 Task: Change  the formatting of the data to Which is Greater than 5, in conditional formating, put the option 'Green Fill with Dark Green Text. . 'add another formatting option Format As Table, insert the option Orange Table style Medium 3 , change the format of Column Width to AutoFit Column Width and sort the data in descending order In the sheet   Prodigy Sales templetes book
Action: Mouse moved to (65, 195)
Screenshot: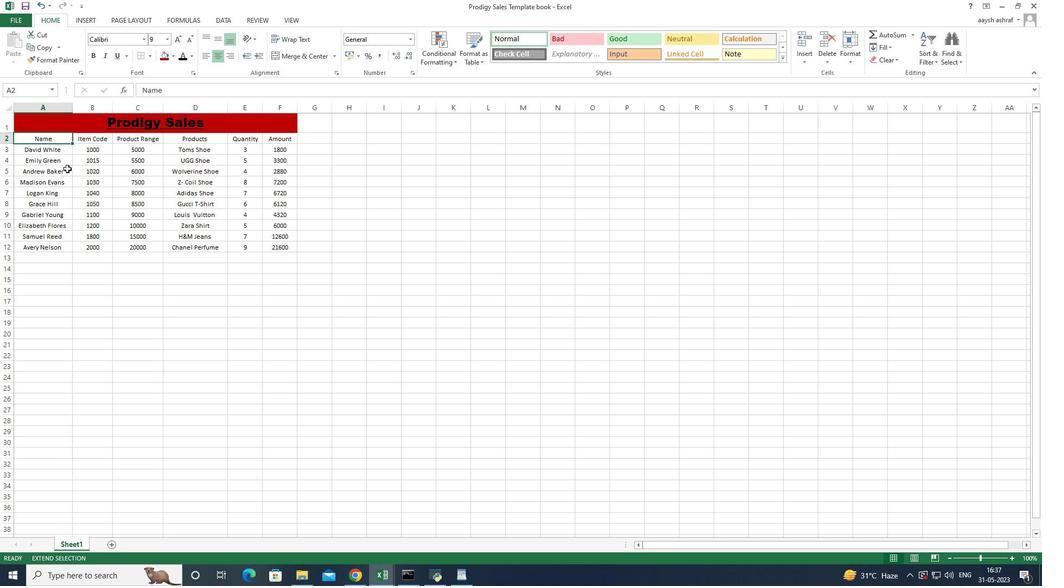 
Action: Mouse pressed left at (65, 195)
Screenshot: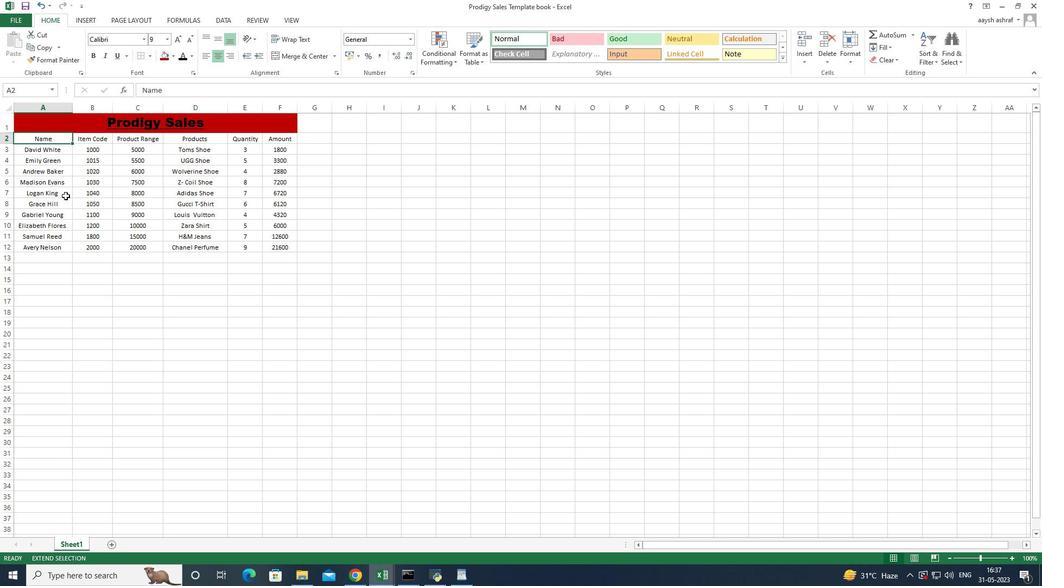 
Action: Mouse moved to (133, 174)
Screenshot: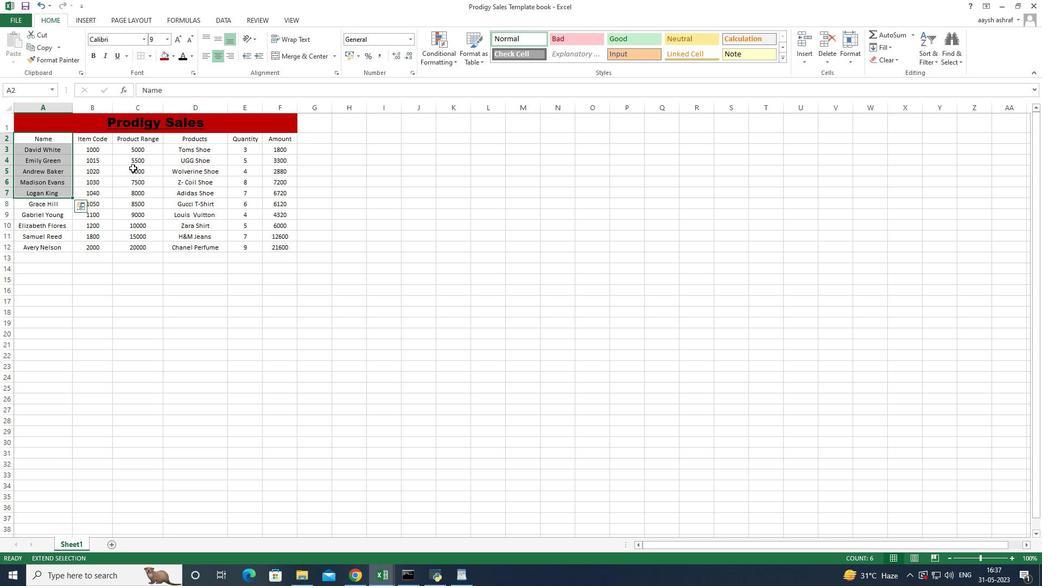 
Action: Mouse pressed left at (133, 174)
Screenshot: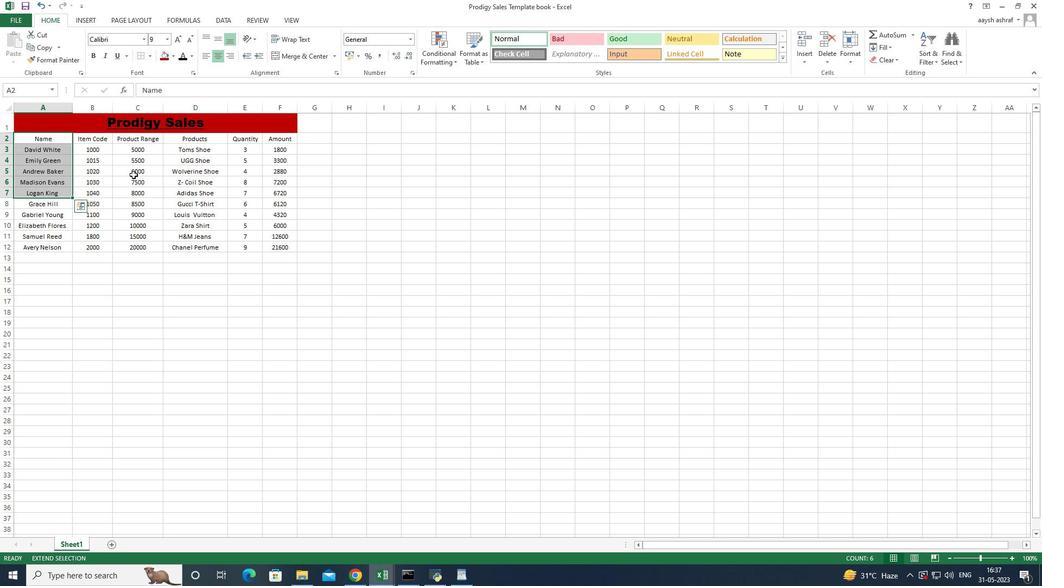 
Action: Mouse moved to (62, 197)
Screenshot: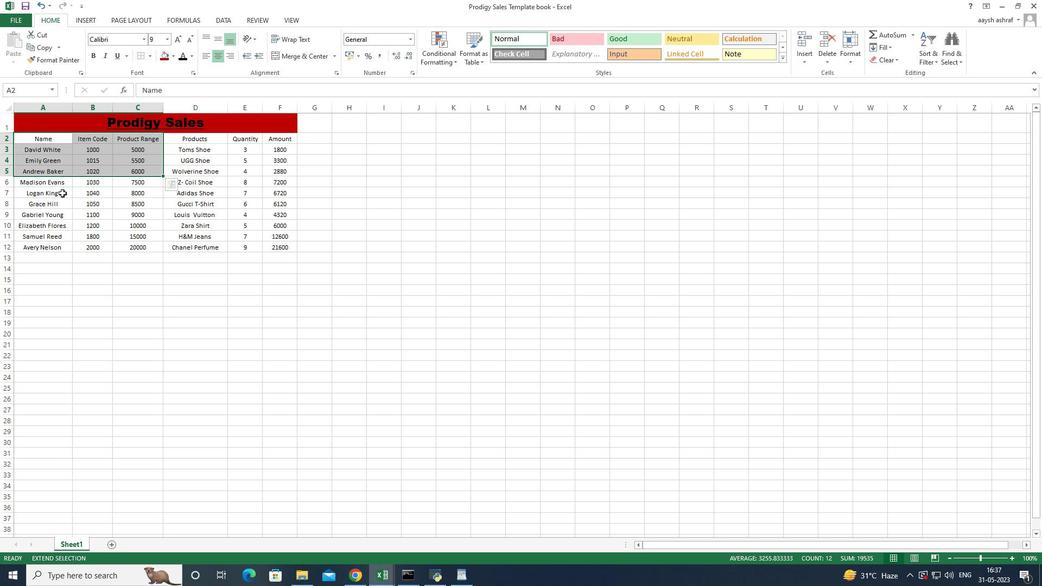 
Action: Mouse pressed left at (62, 197)
Screenshot: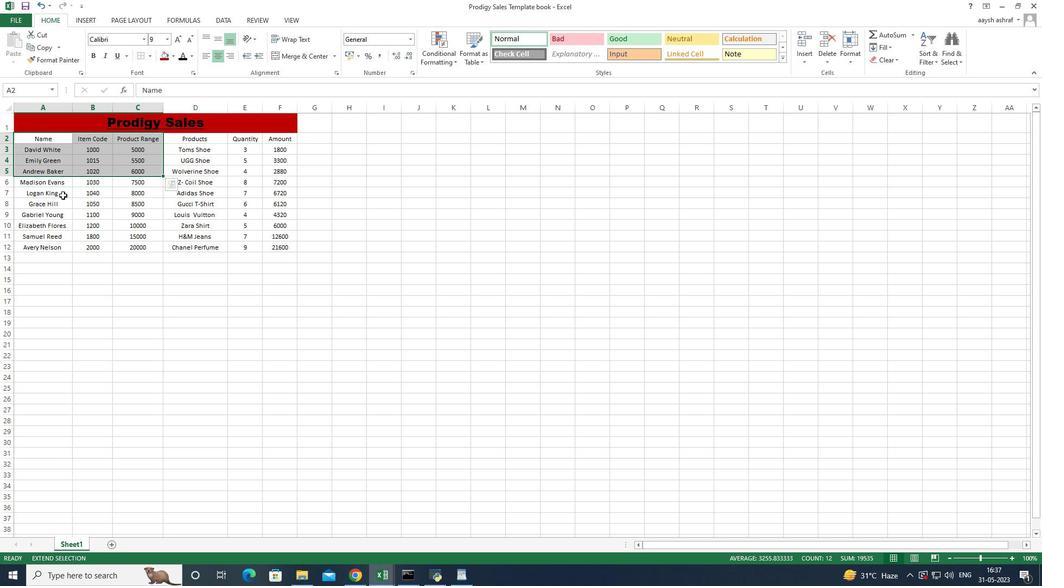 
Action: Mouse moved to (116, 283)
Screenshot: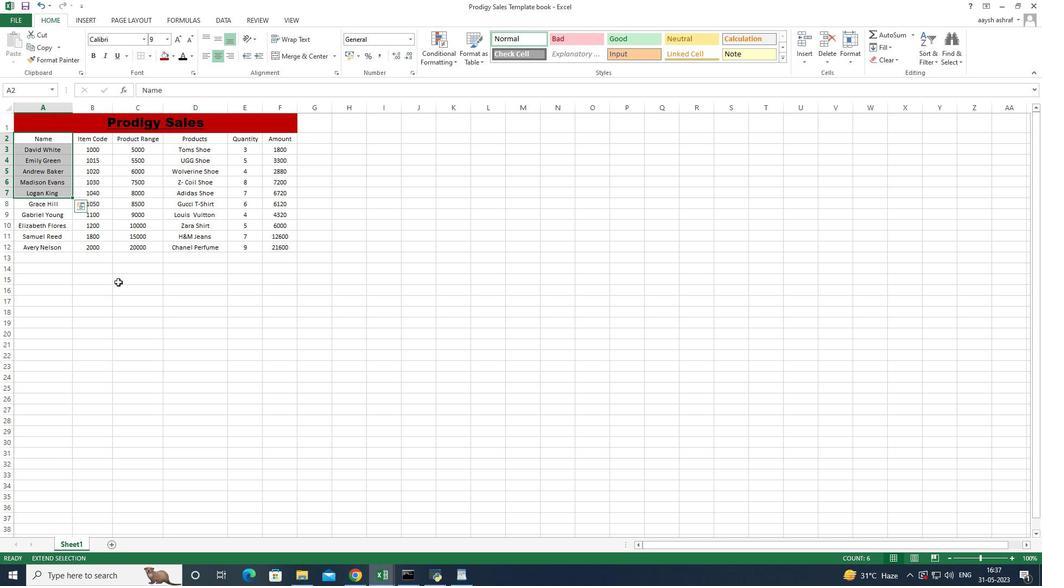 
Action: Mouse pressed right at (116, 283)
Screenshot: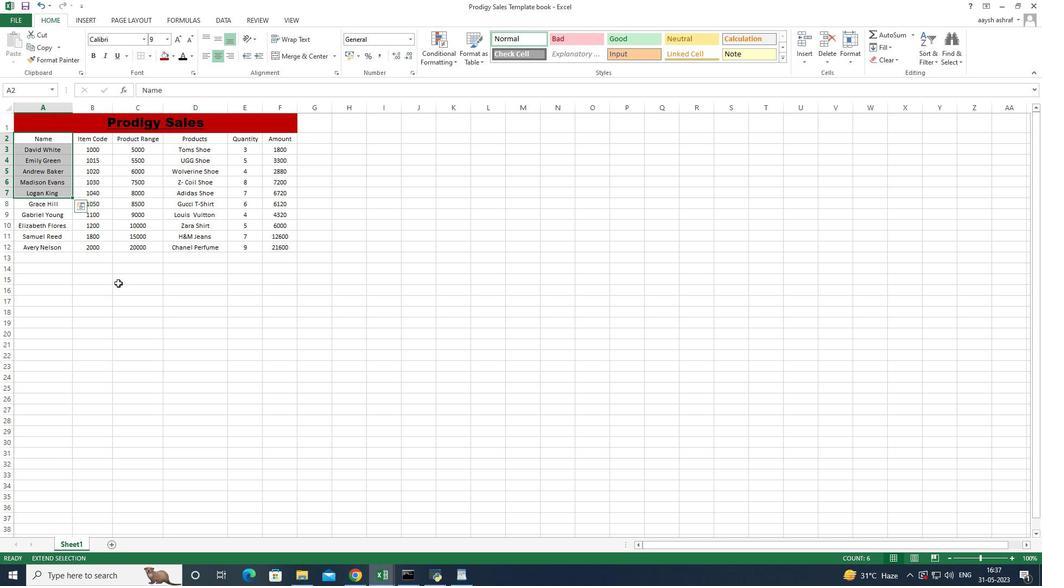
Action: Mouse moved to (69, 367)
Screenshot: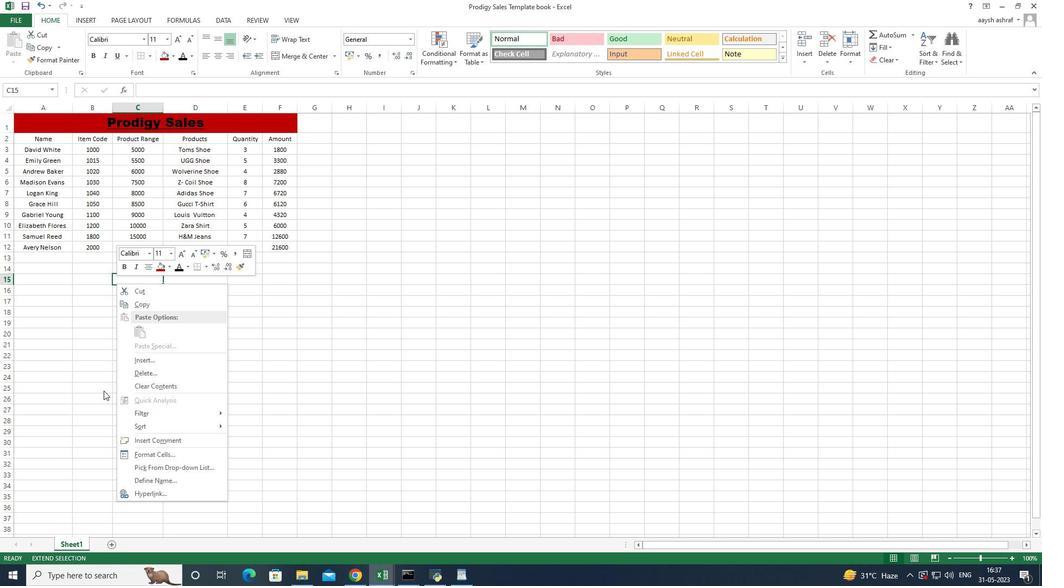 
Action: Mouse pressed left at (69, 367)
Screenshot: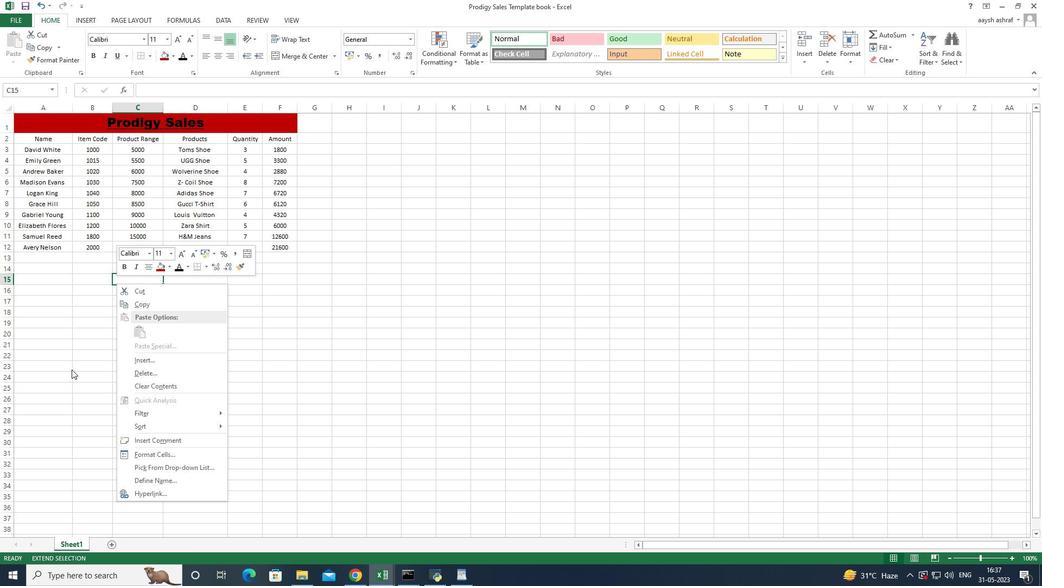 
Action: Mouse moved to (128, 331)
Screenshot: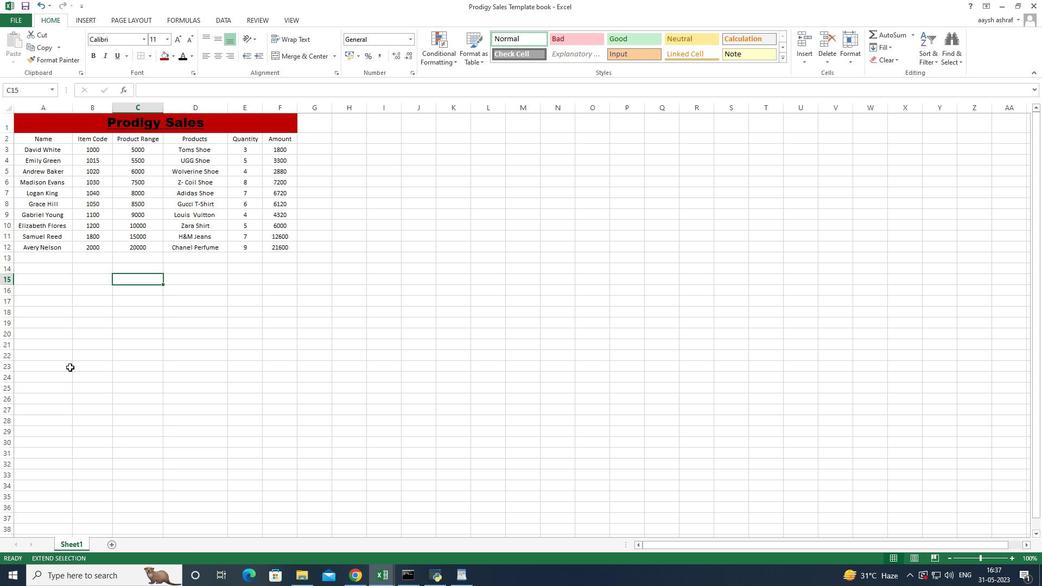 
Action: Mouse pressed right at (128, 331)
Screenshot: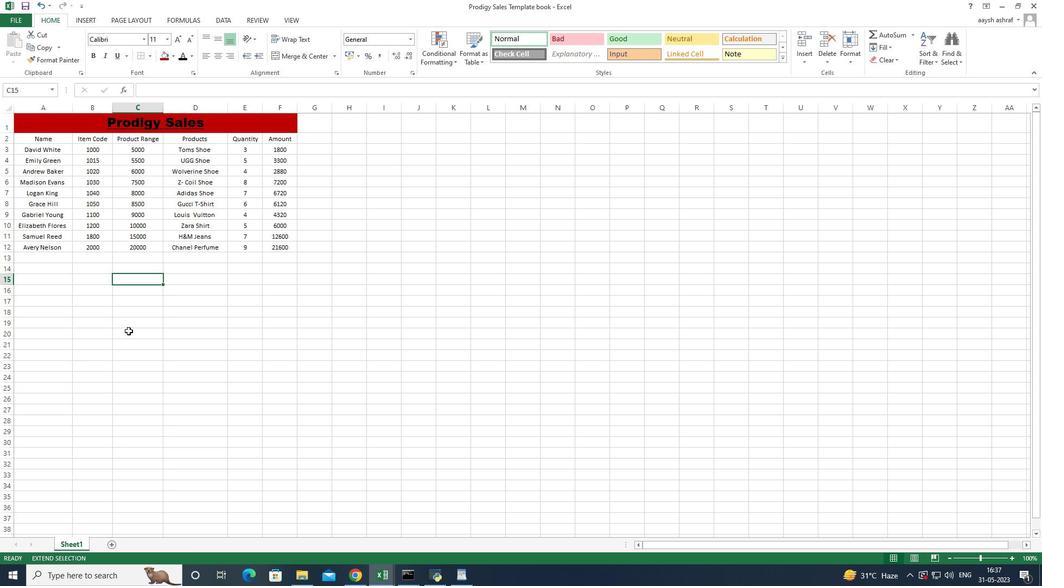 
Action: Mouse moved to (164, 537)
Screenshot: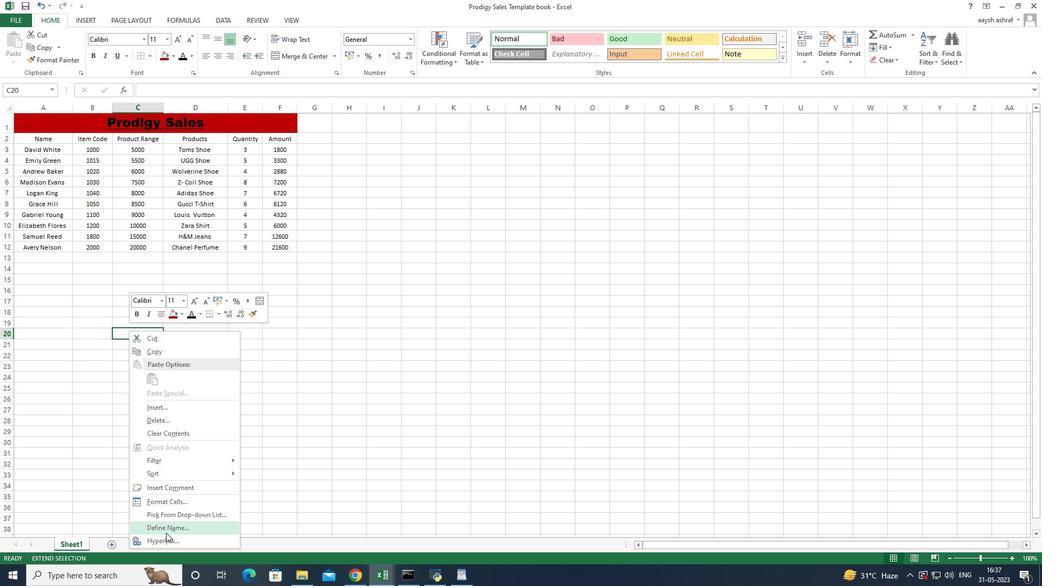 
Action: Mouse pressed left at (164, 537)
Screenshot: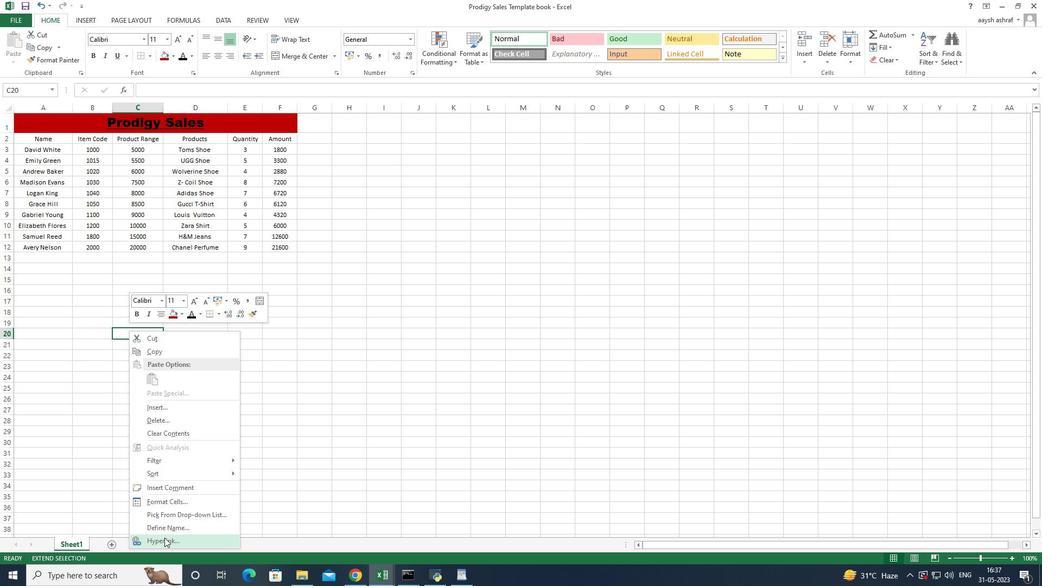 
Action: Mouse moved to (311, 553)
Screenshot: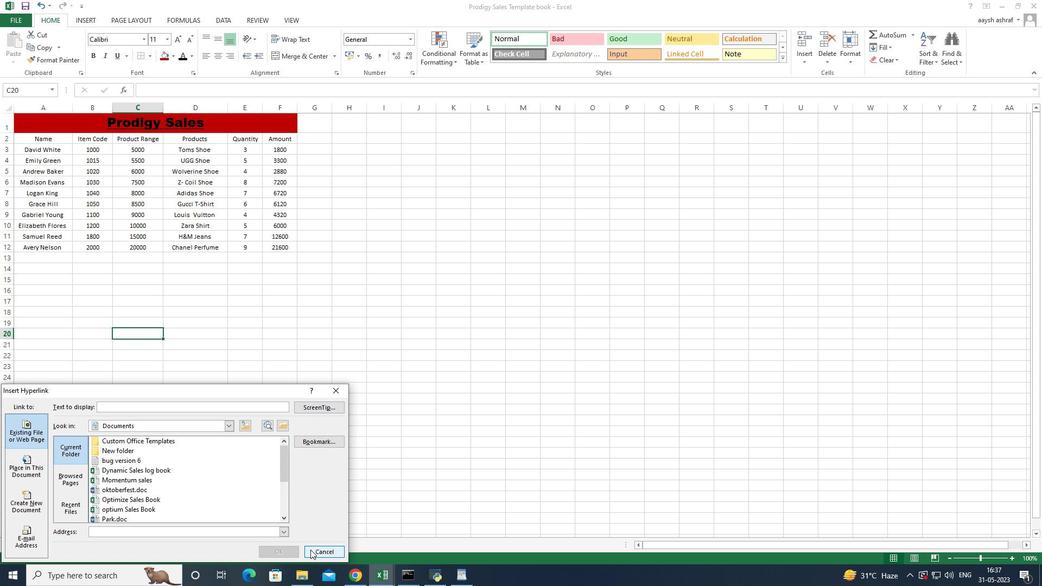 
Action: Mouse pressed left at (311, 553)
Screenshot: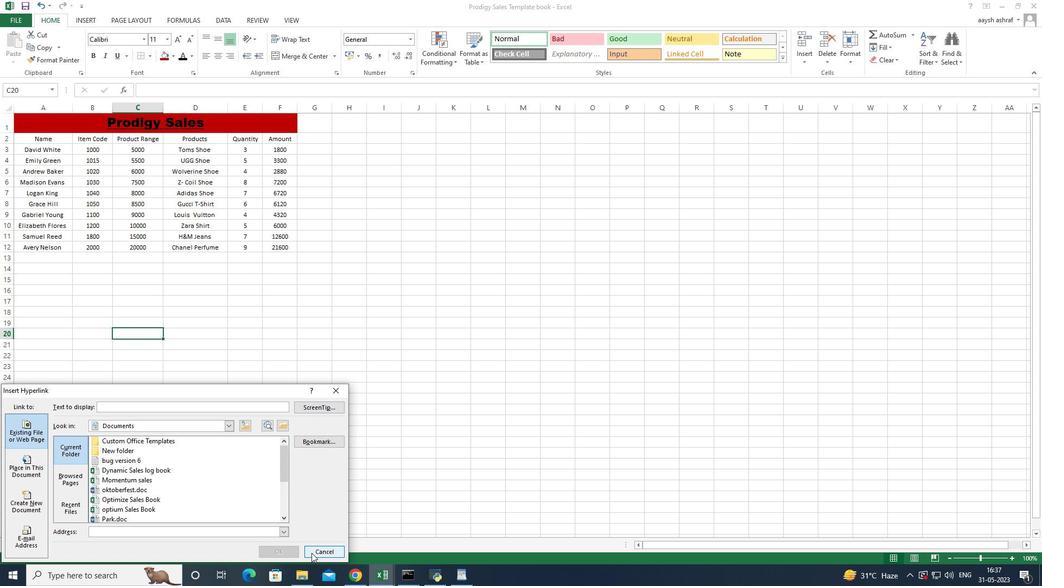 
Action: Mouse moved to (21, 141)
Screenshot: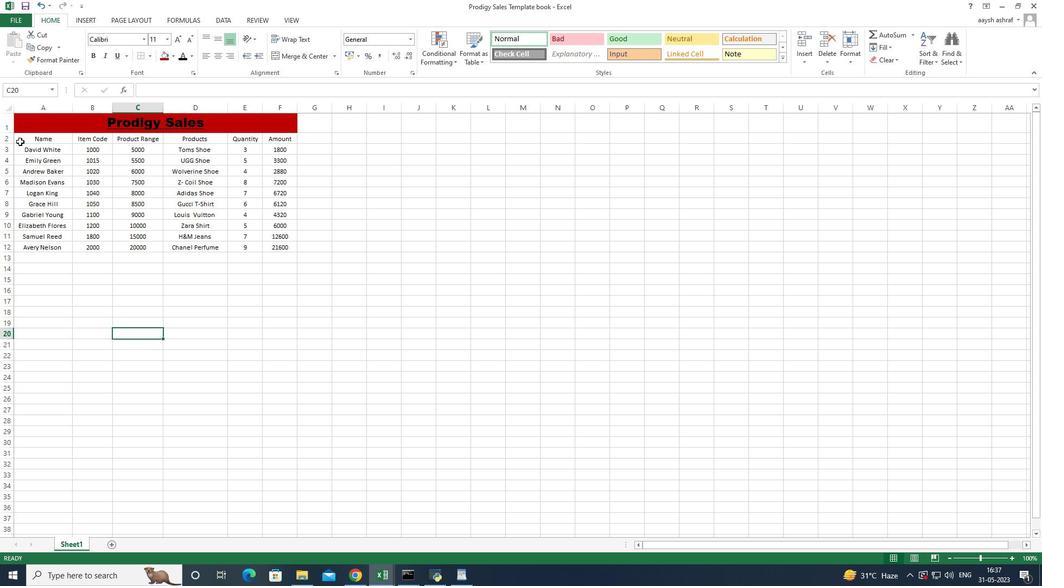 
Action: Mouse pressed left at (21, 141)
Screenshot: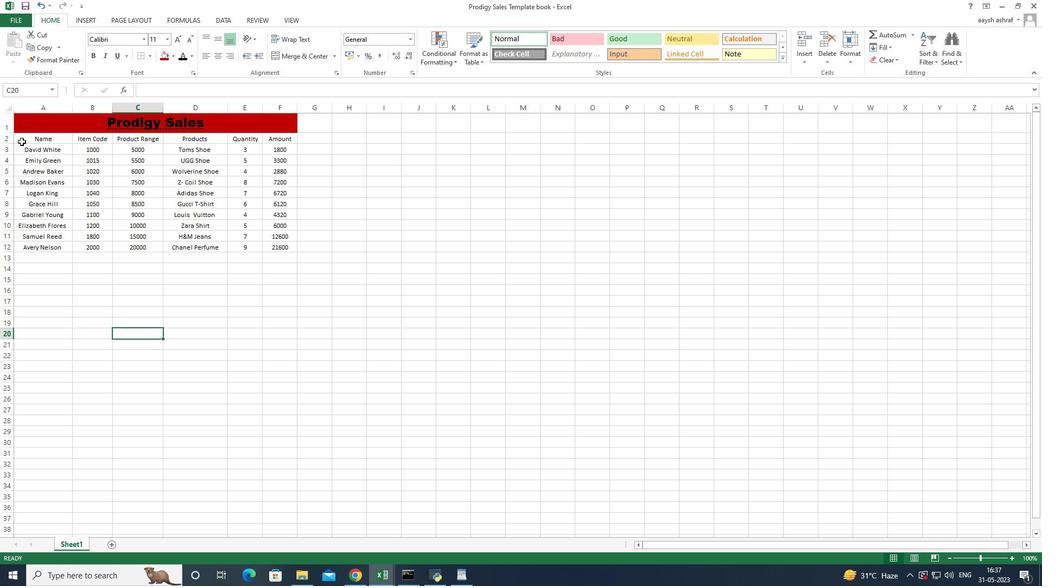 
Action: Mouse moved to (440, 58)
Screenshot: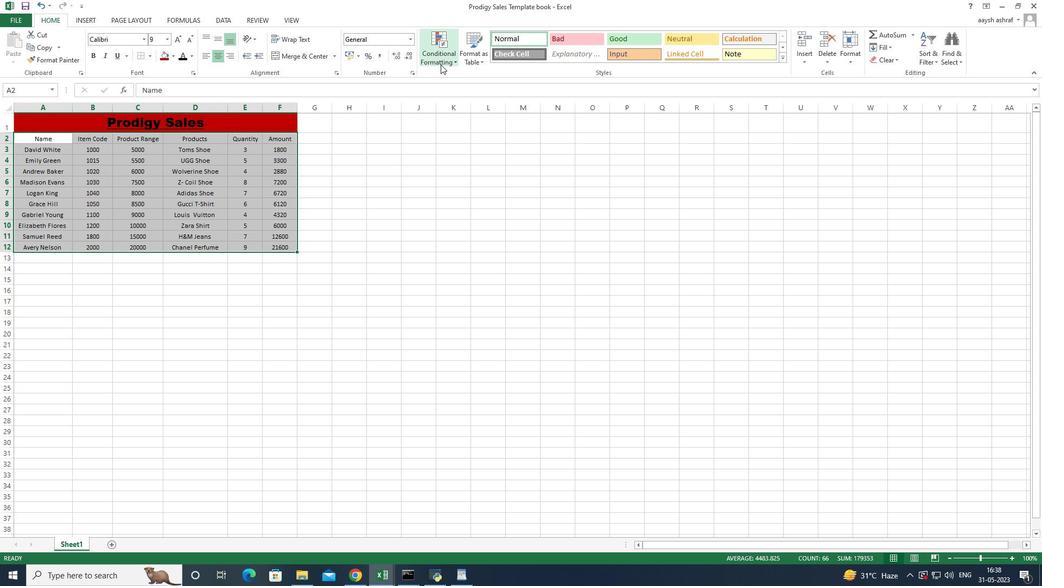 
Action: Mouse pressed left at (440, 58)
Screenshot: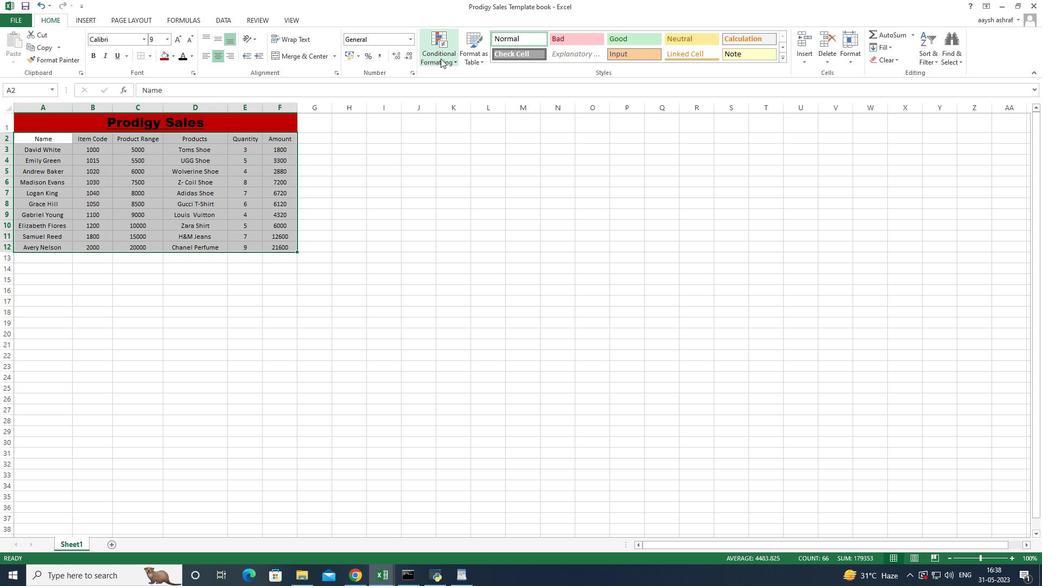 
Action: Mouse moved to (547, 85)
Screenshot: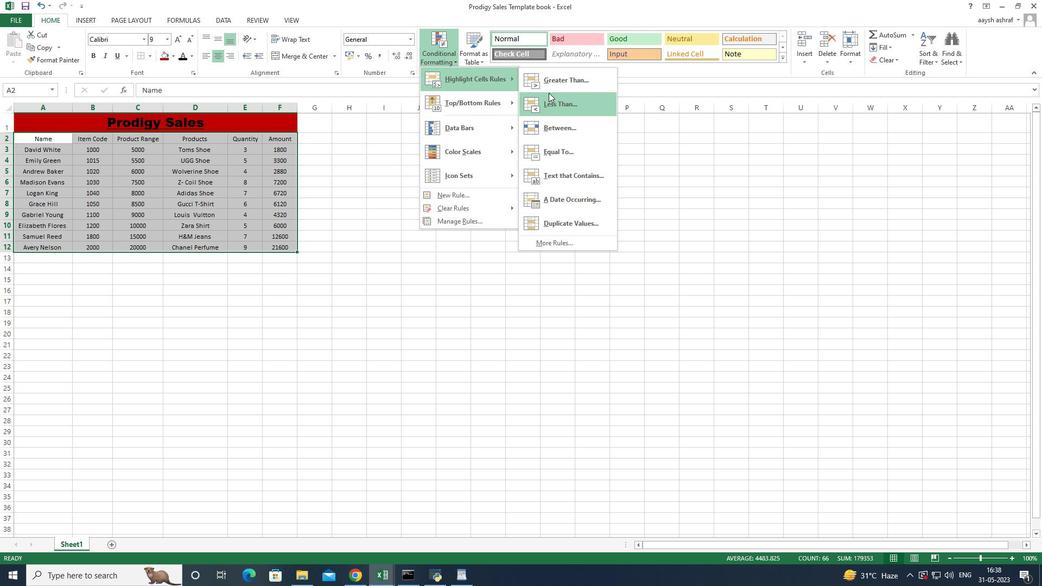 
Action: Mouse pressed left at (547, 85)
Screenshot: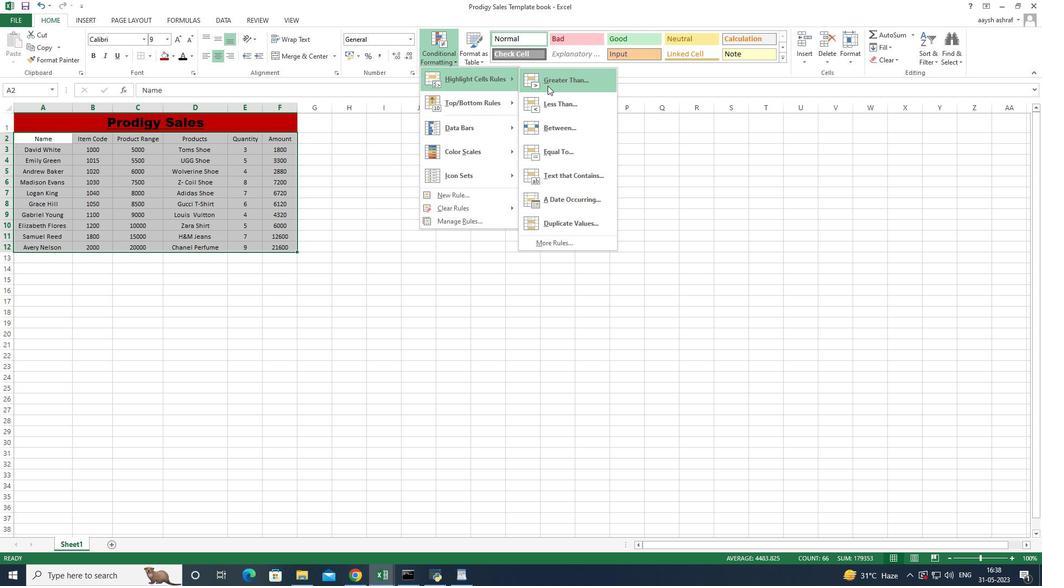
Action: Mouse moved to (242, 291)
Screenshot: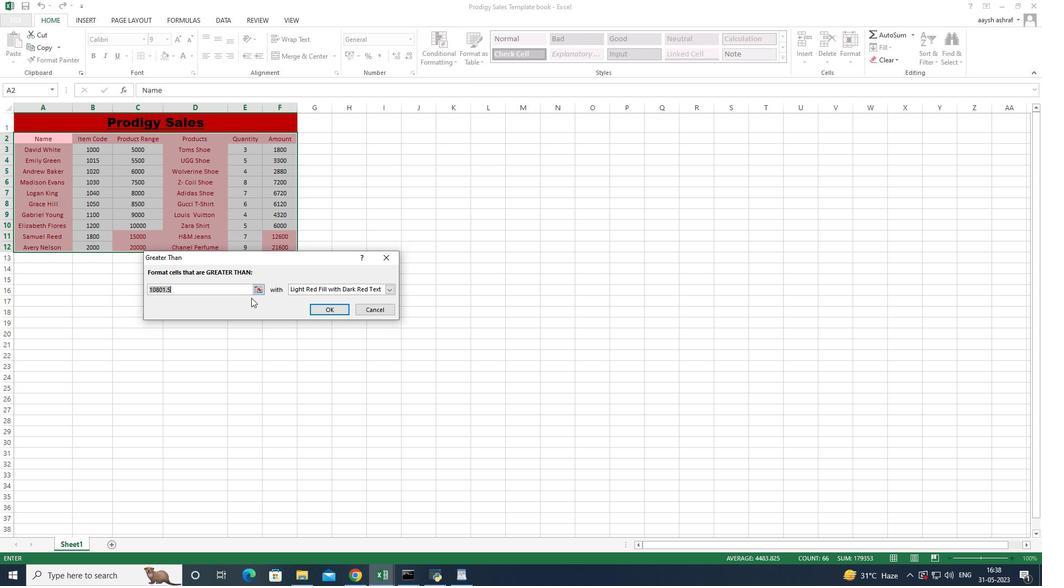 
Action: Key pressed <Key.backspace>5
Screenshot: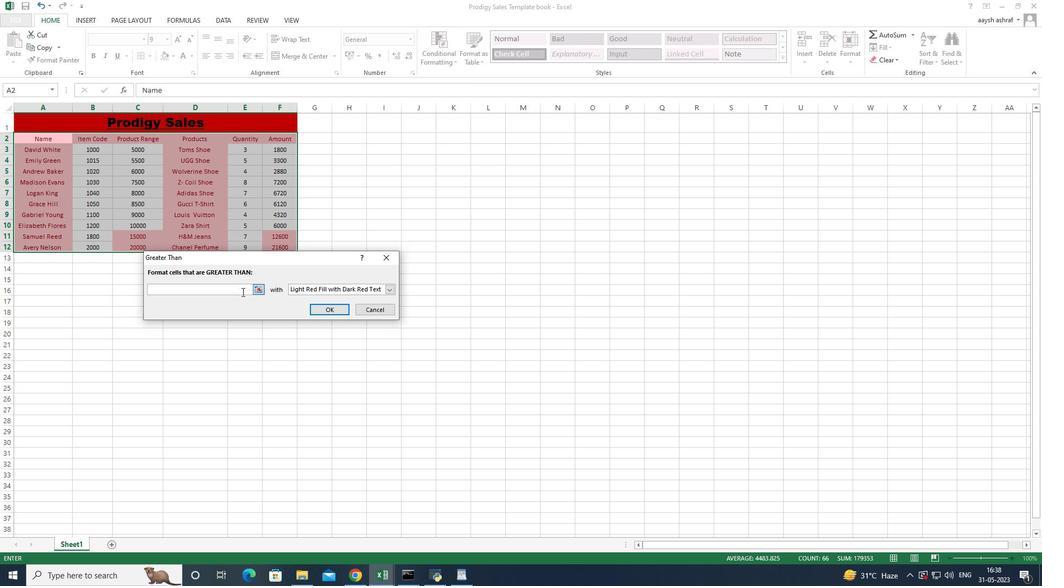 
Action: Mouse moved to (388, 290)
Screenshot: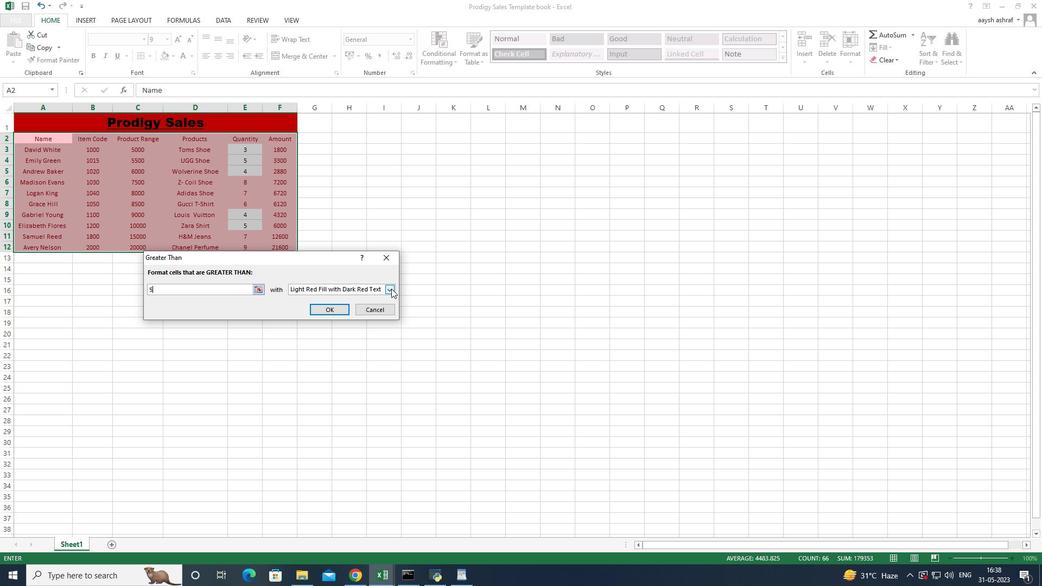 
Action: Mouse pressed left at (388, 290)
Screenshot: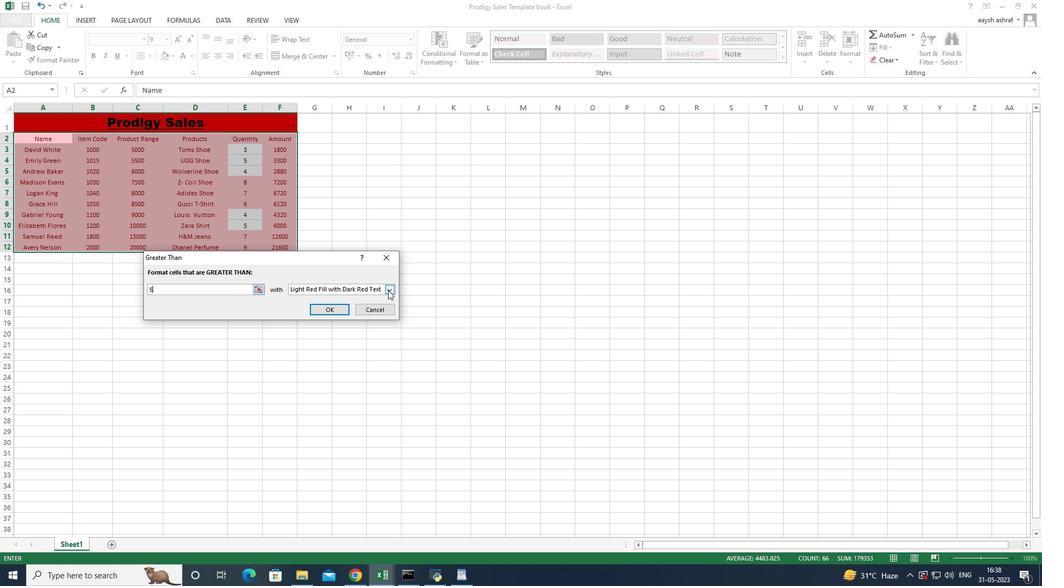 
Action: Mouse moved to (352, 313)
Screenshot: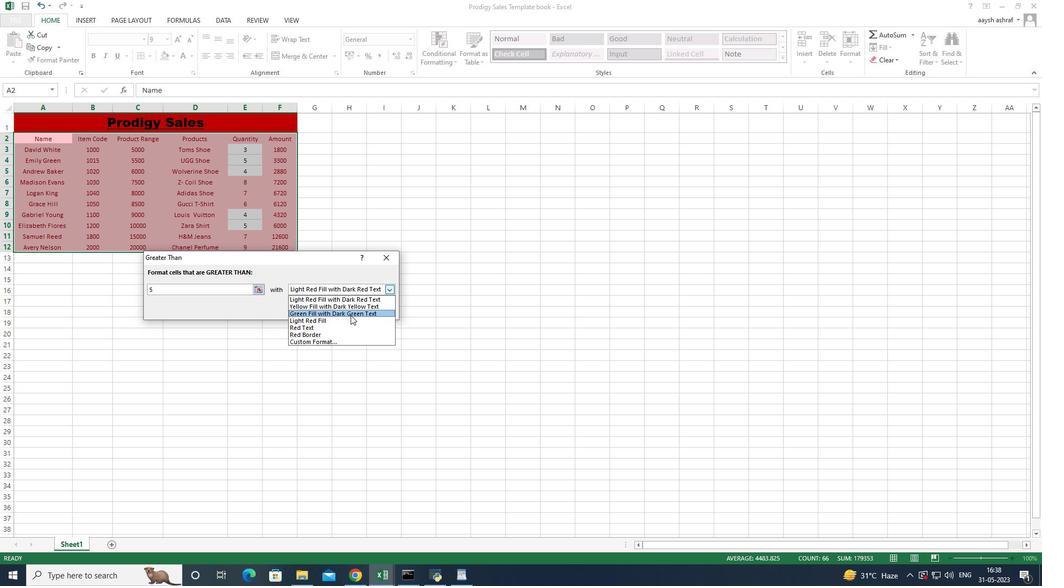 
Action: Mouse pressed left at (352, 313)
Screenshot: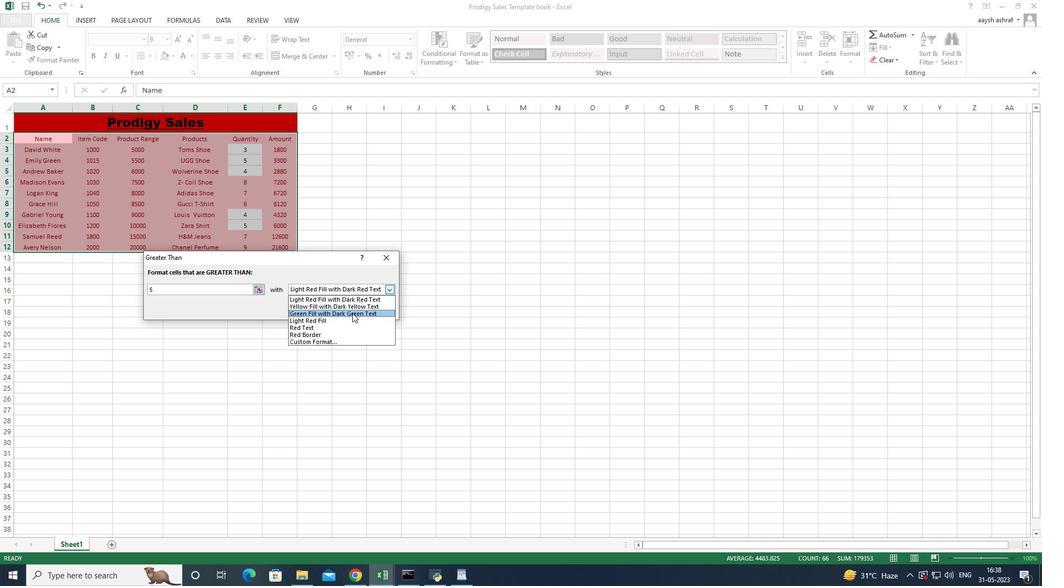 
Action: Mouse moved to (322, 308)
Screenshot: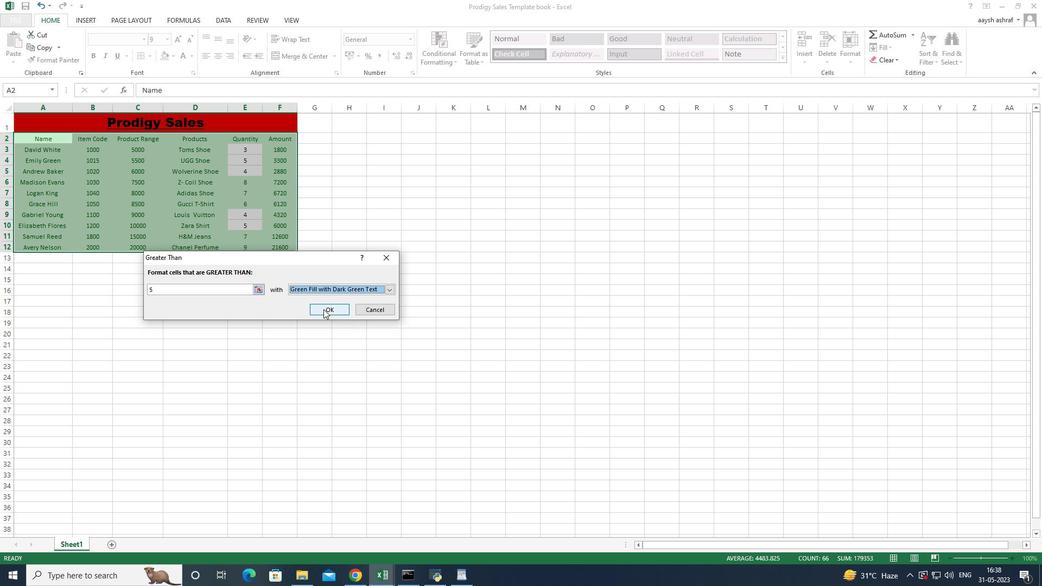 
Action: Mouse pressed left at (322, 308)
Screenshot: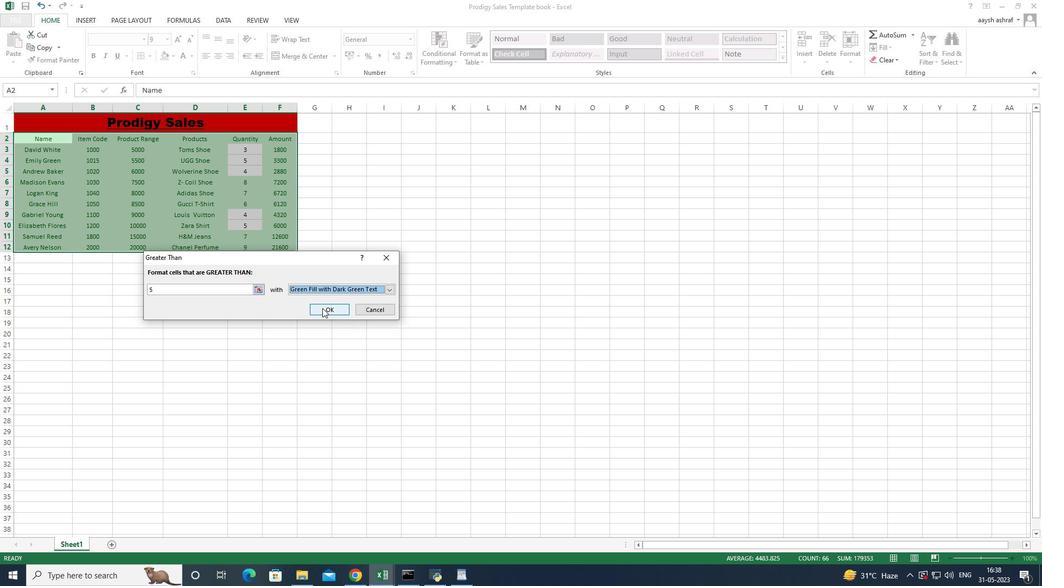 
Action: Mouse moved to (473, 59)
Screenshot: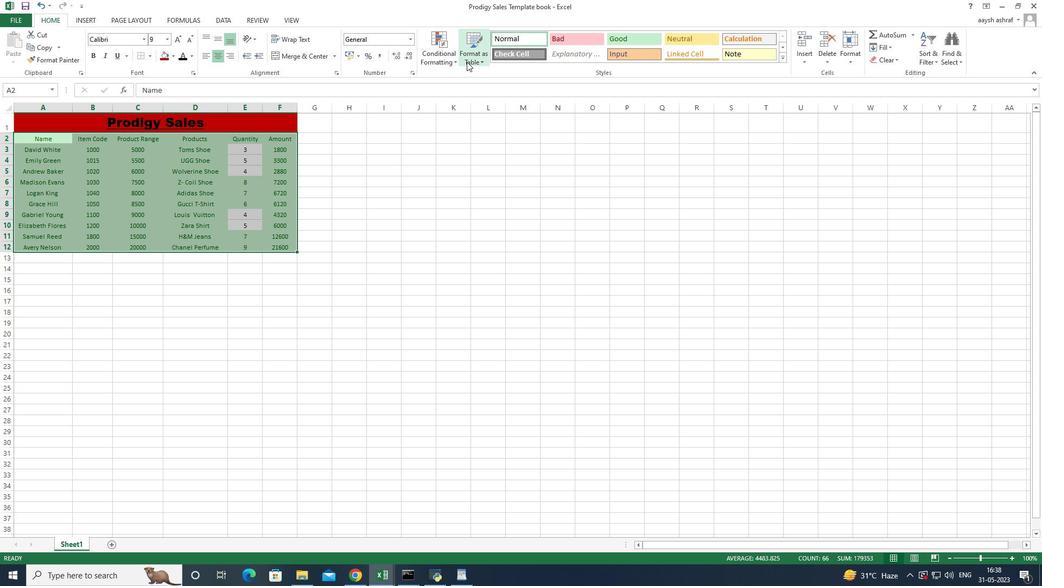 
Action: Mouse pressed left at (473, 59)
Screenshot: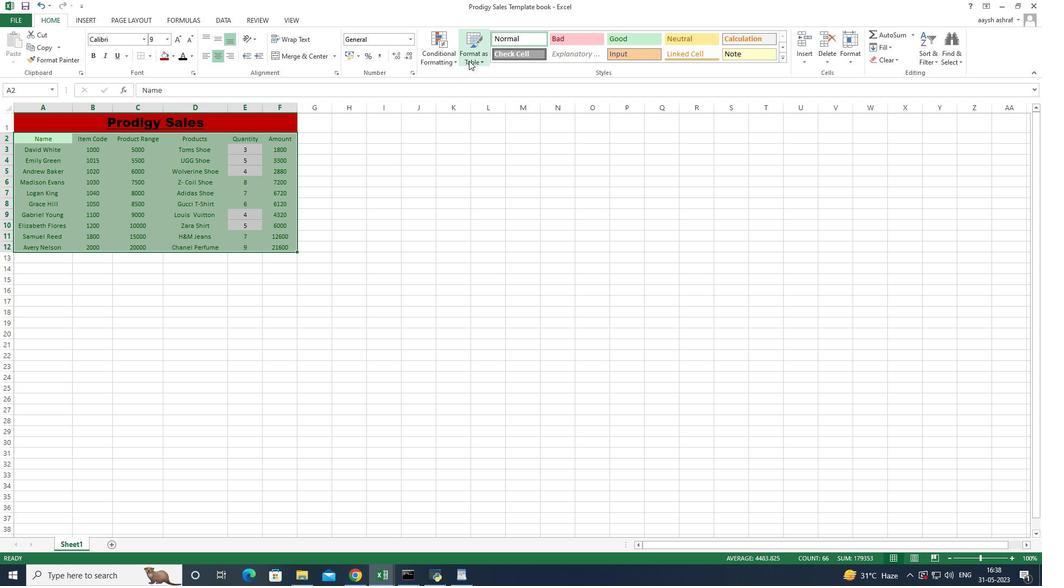 
Action: Mouse moved to (557, 202)
Screenshot: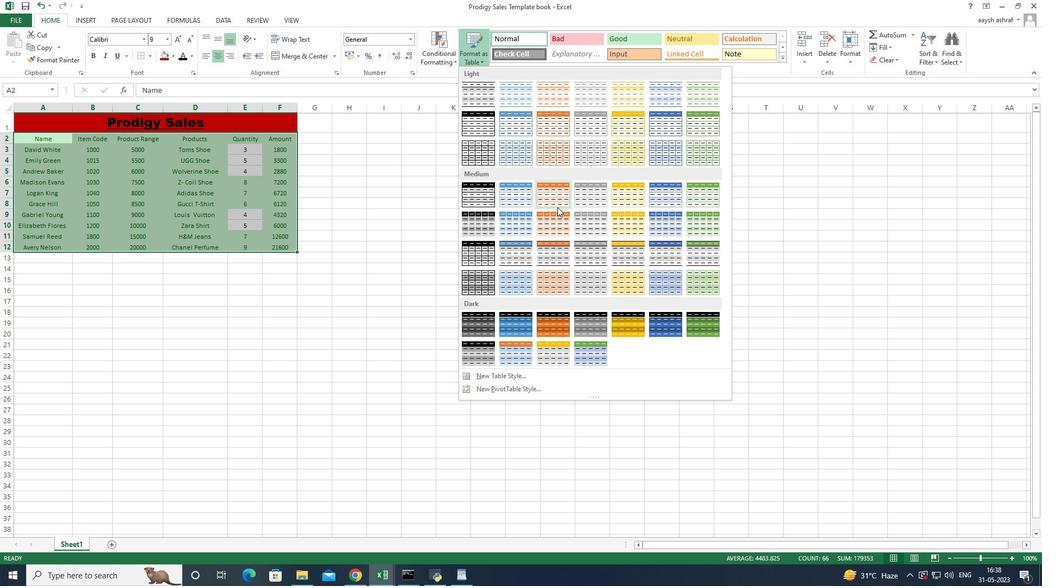 
Action: Mouse pressed left at (557, 202)
Screenshot: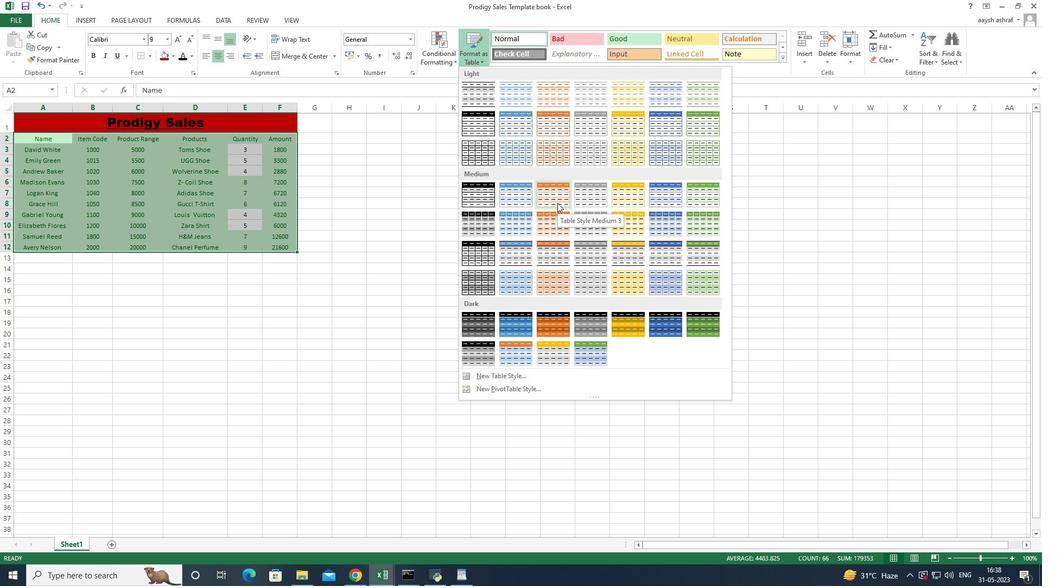 
Action: Mouse moved to (262, 297)
Screenshot: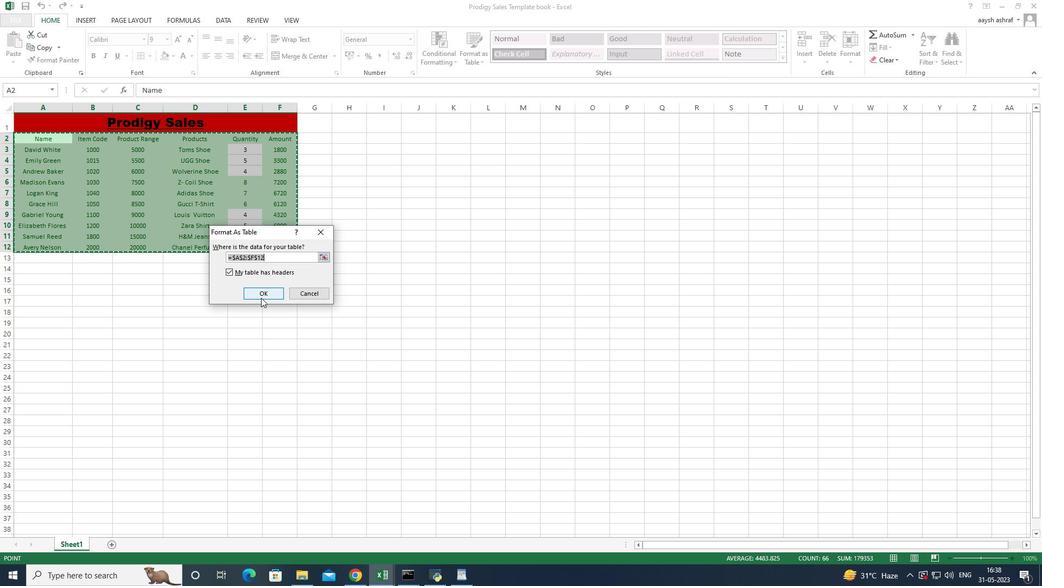 
Action: Mouse pressed left at (262, 297)
Screenshot: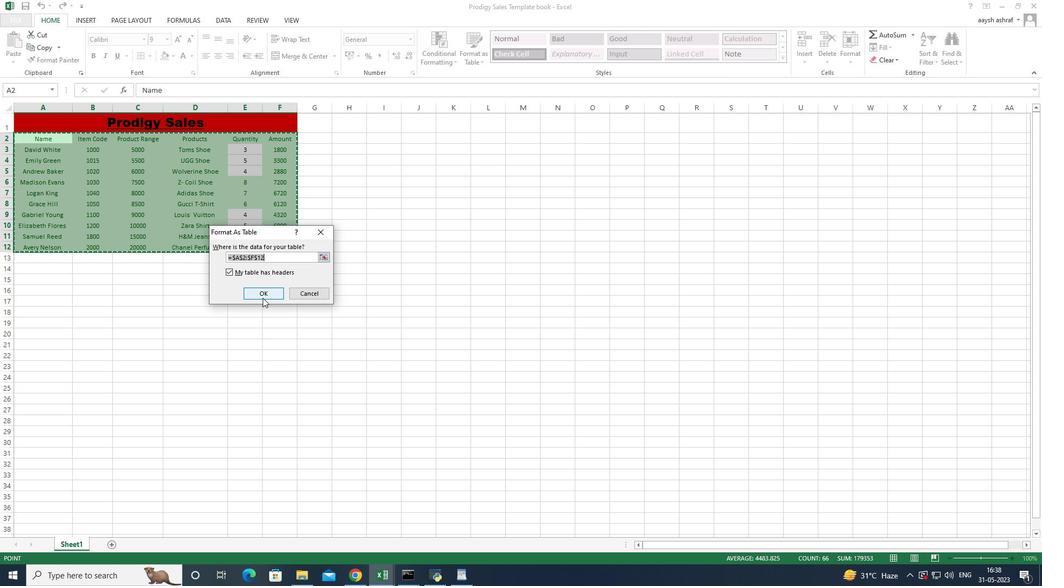 
Action: Mouse moved to (53, 19)
Screenshot: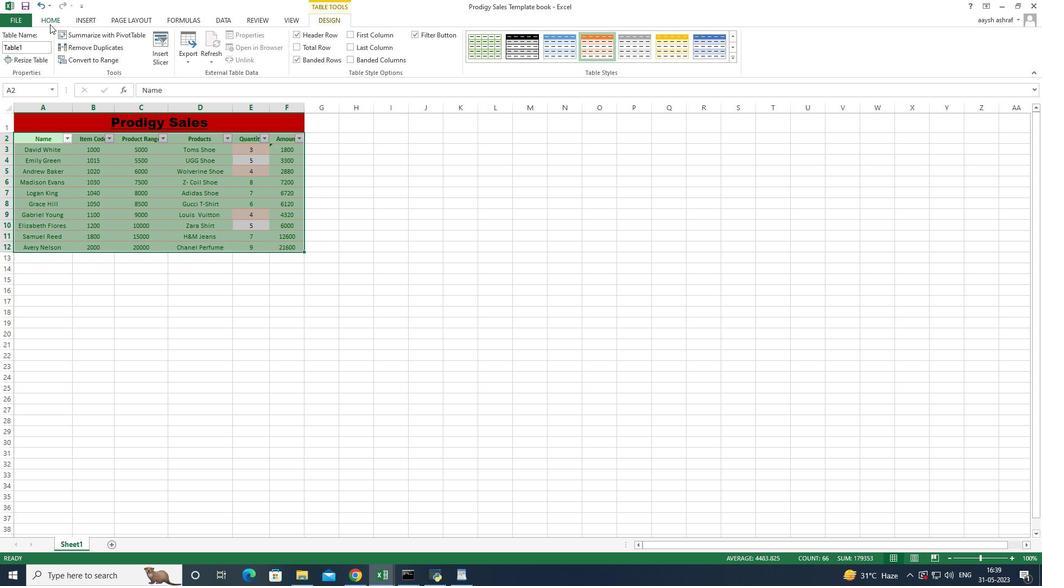 
Action: Mouse pressed left at (53, 19)
Screenshot: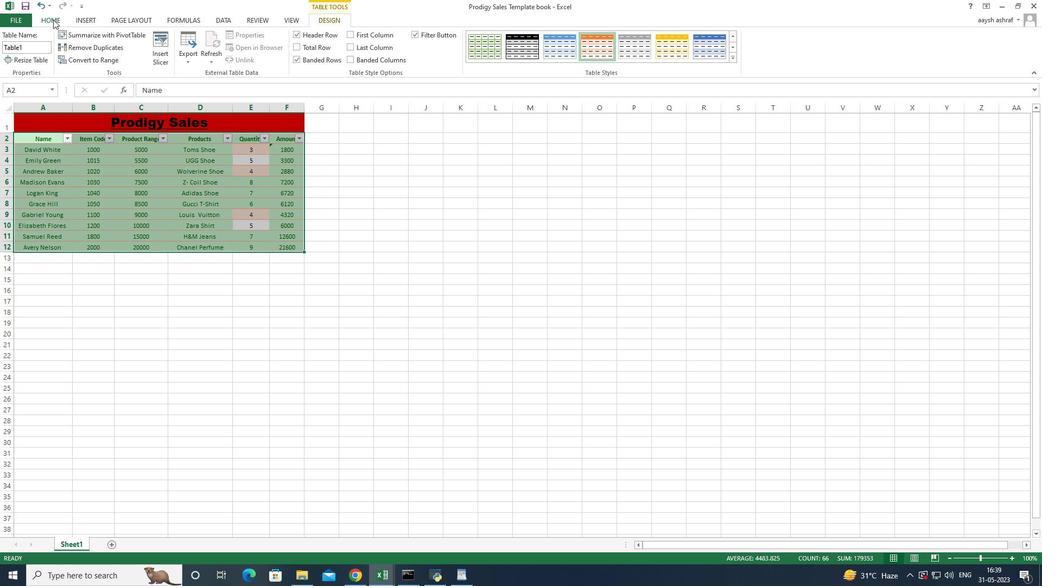 
Action: Mouse moved to (853, 54)
Screenshot: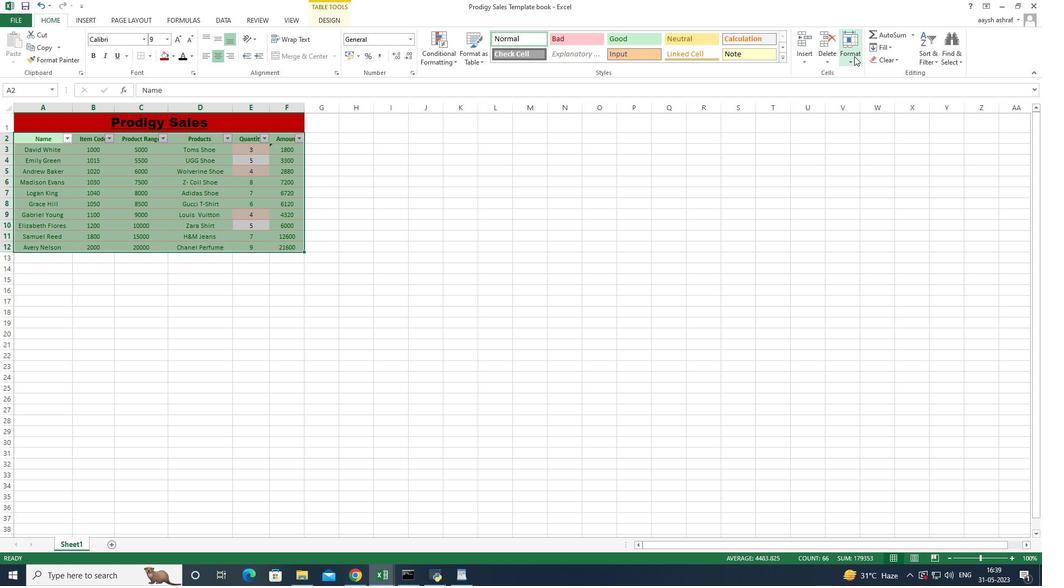 
Action: Mouse pressed left at (853, 54)
Screenshot: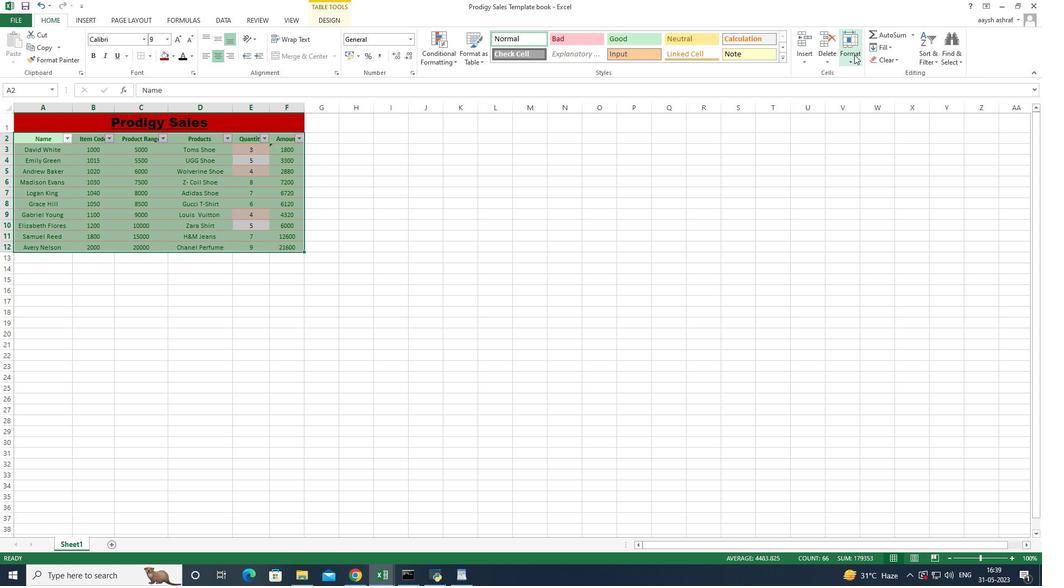
Action: Mouse moved to (868, 122)
Screenshot: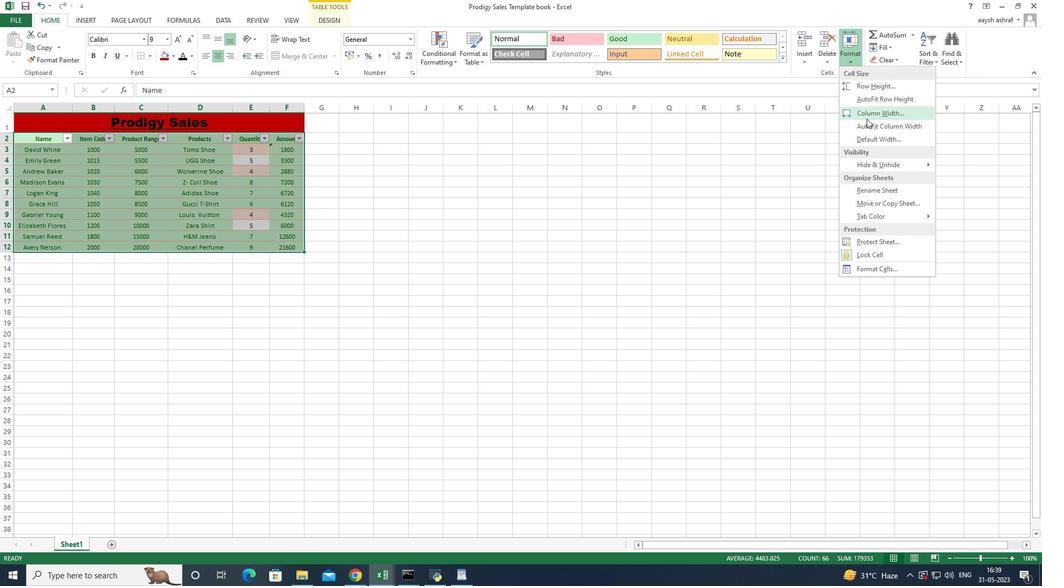 
Action: Mouse pressed left at (868, 122)
Screenshot: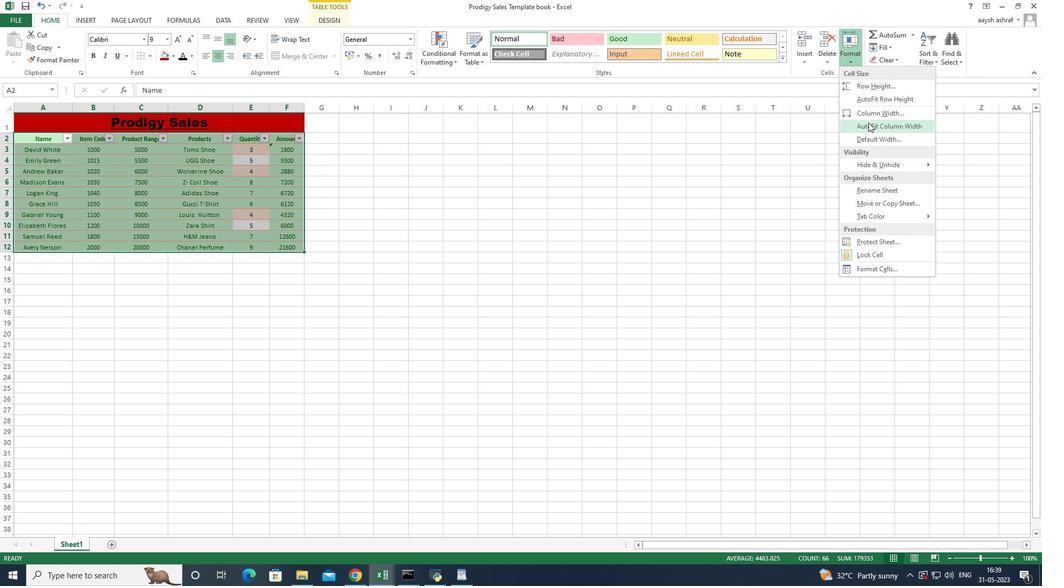 
Action: Mouse moved to (180, 224)
Screenshot: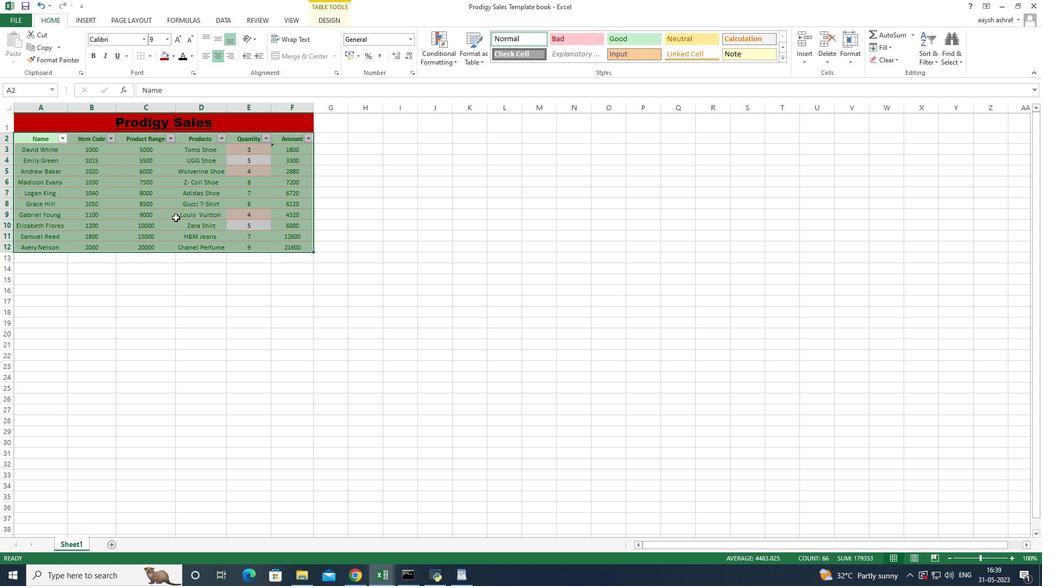 
Action: Mouse scrolled (180, 224) with delta (0, 0)
Screenshot: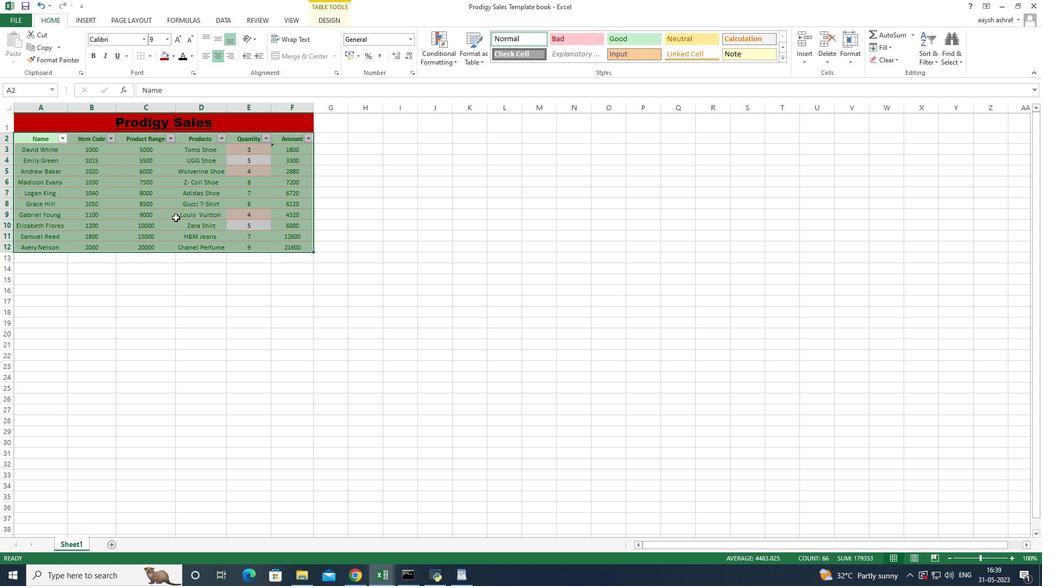 
Action: Mouse moved to (180, 224)
Screenshot: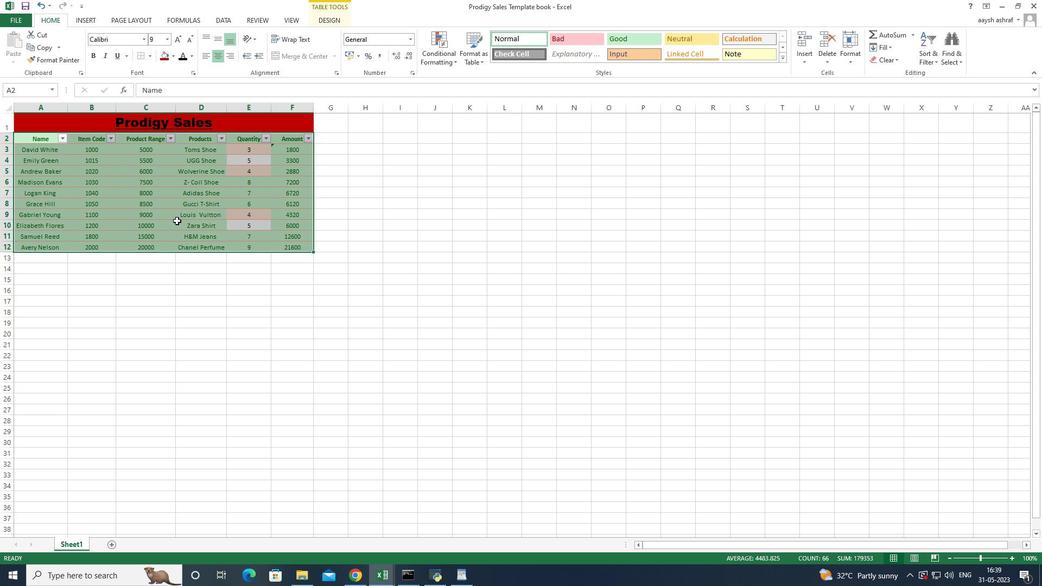 
Action: Mouse scrolled (180, 225) with delta (0, 0)
Screenshot: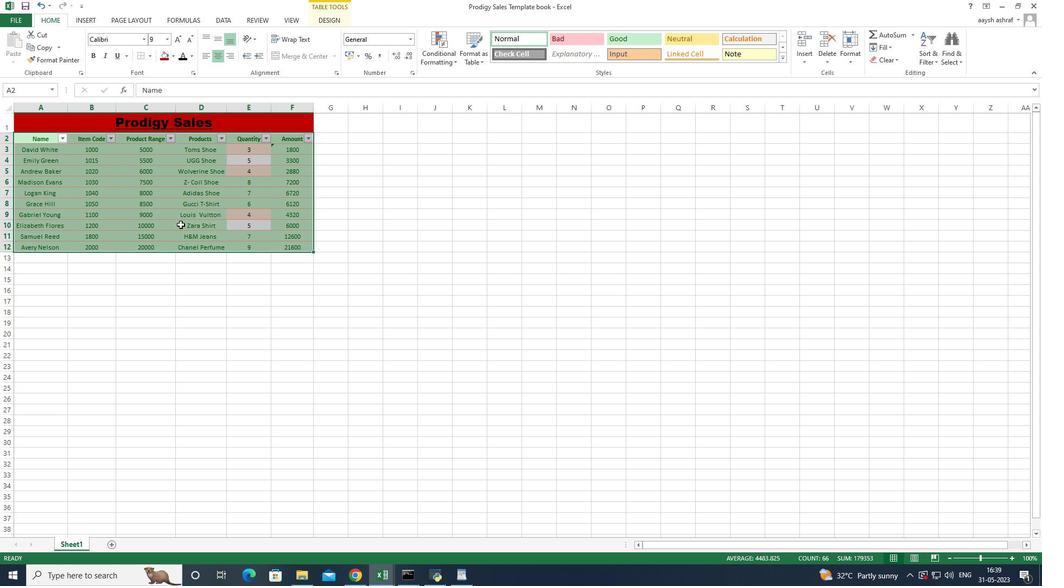 
Action: Mouse moved to (204, 194)
Screenshot: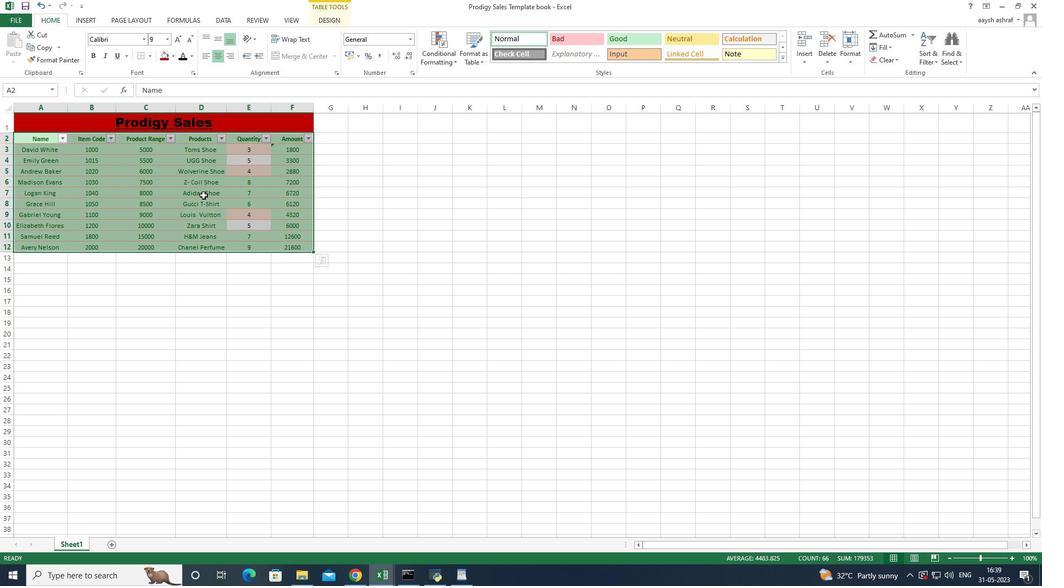 
Action: Mouse pressed right at (204, 194)
Screenshot: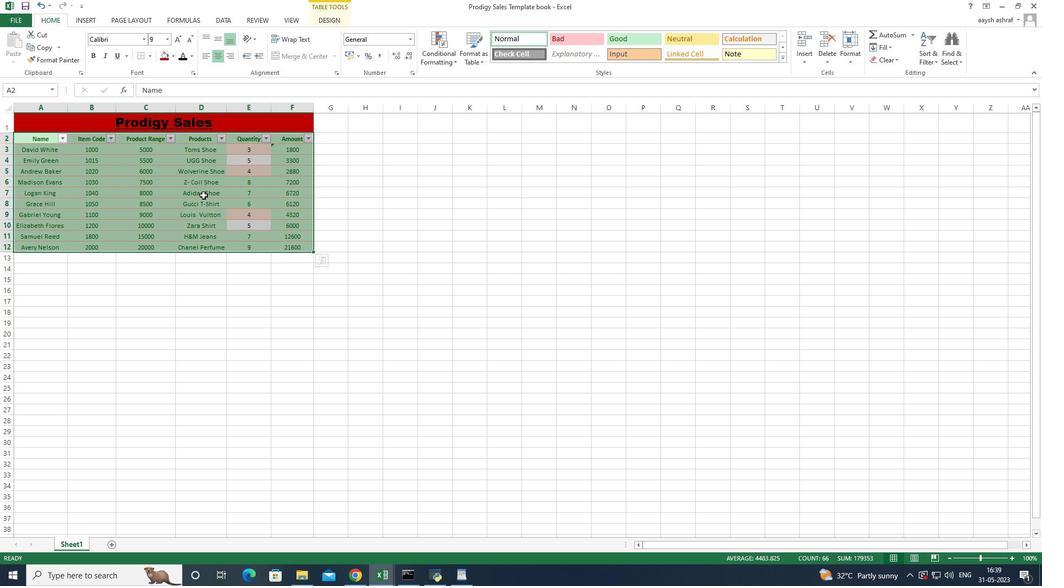 
Action: Mouse moved to (353, 414)
Screenshot: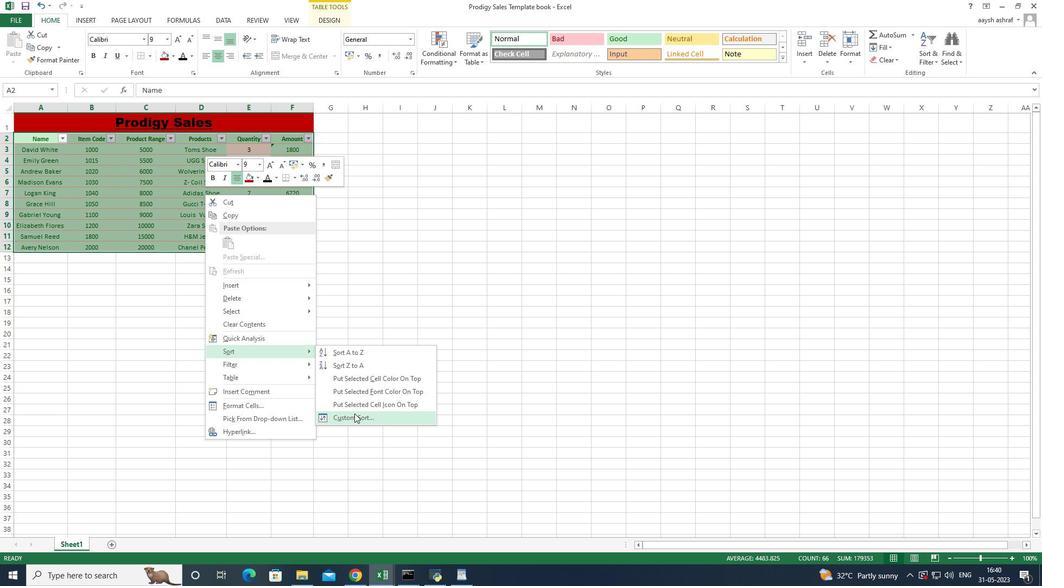 
Action: Mouse pressed left at (353, 414)
Screenshot: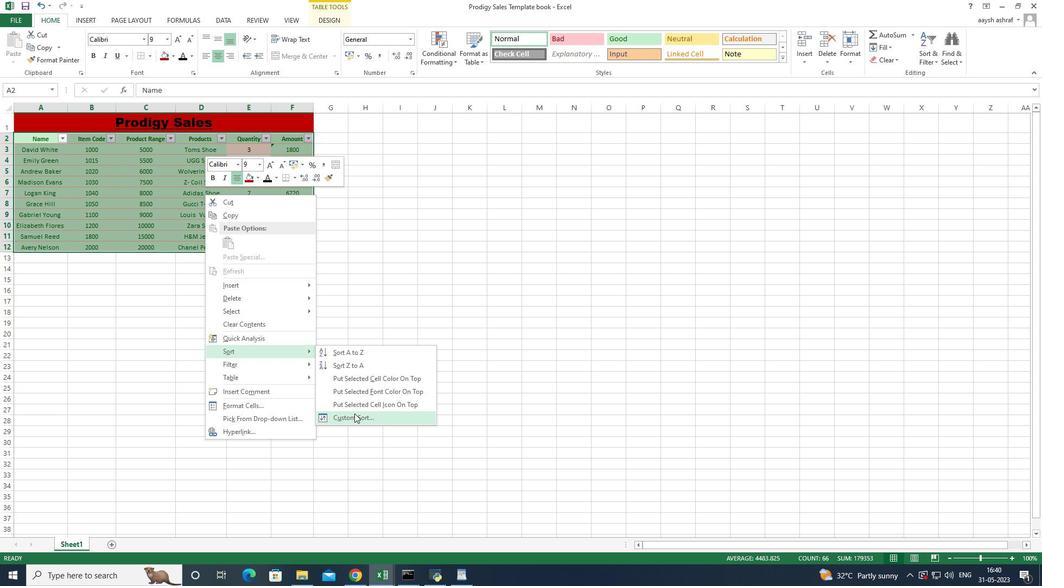 
Action: Mouse moved to (331, 226)
Screenshot: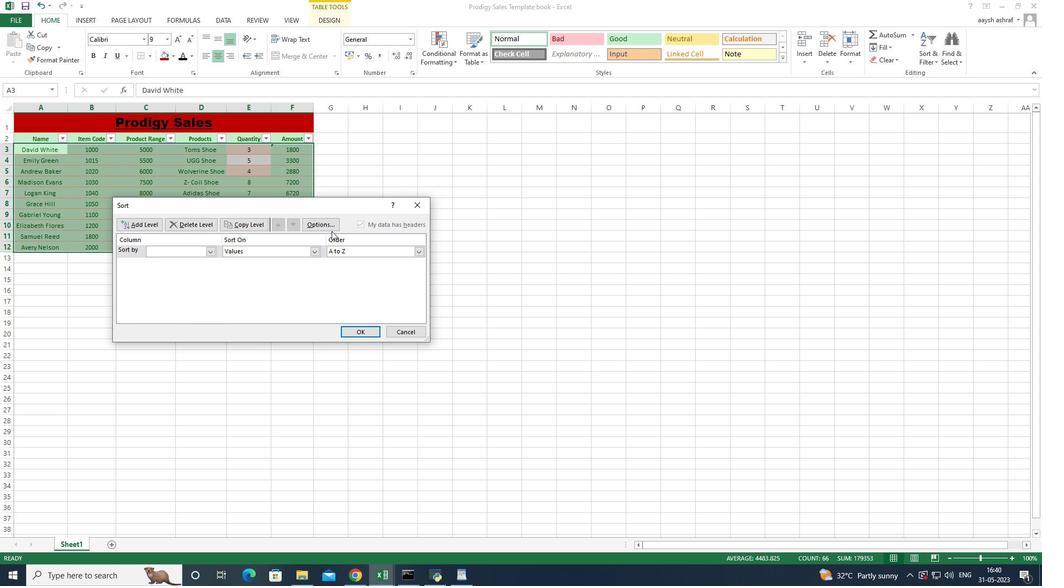 
Action: Mouse pressed left at (331, 226)
Screenshot: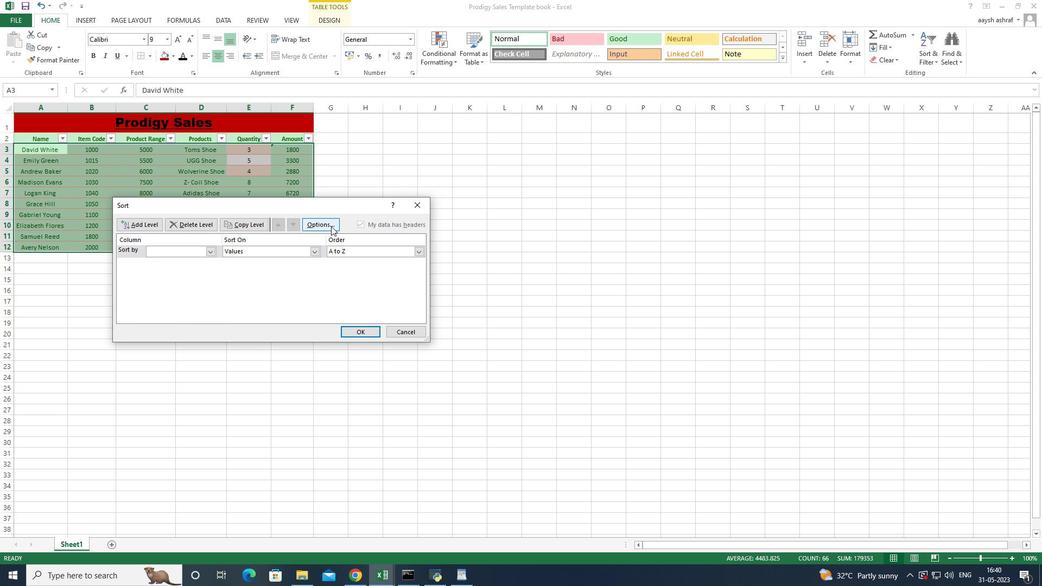 
Action: Mouse moved to (299, 295)
Screenshot: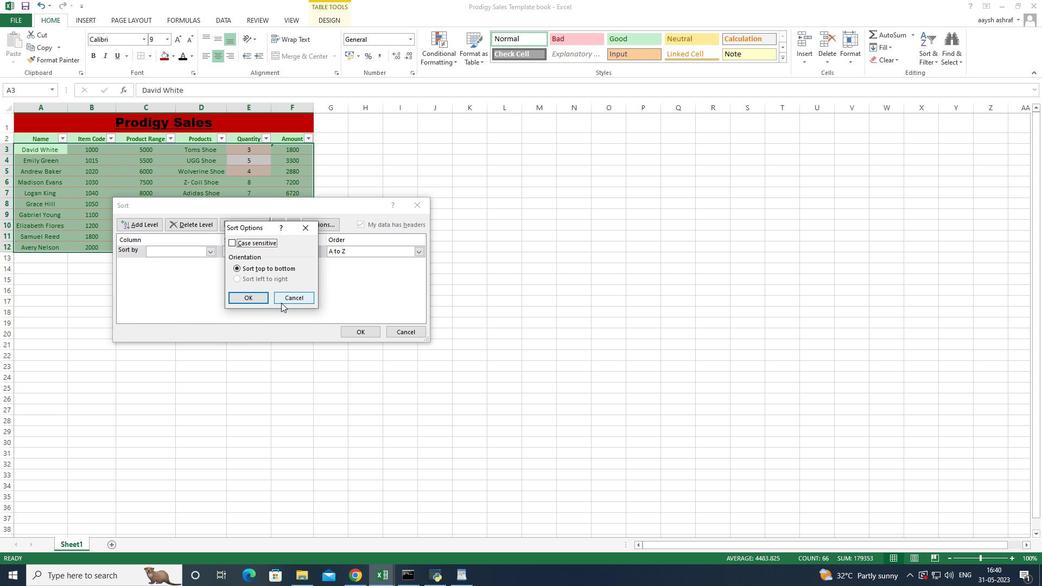 
Action: Mouse pressed left at (299, 295)
Screenshot: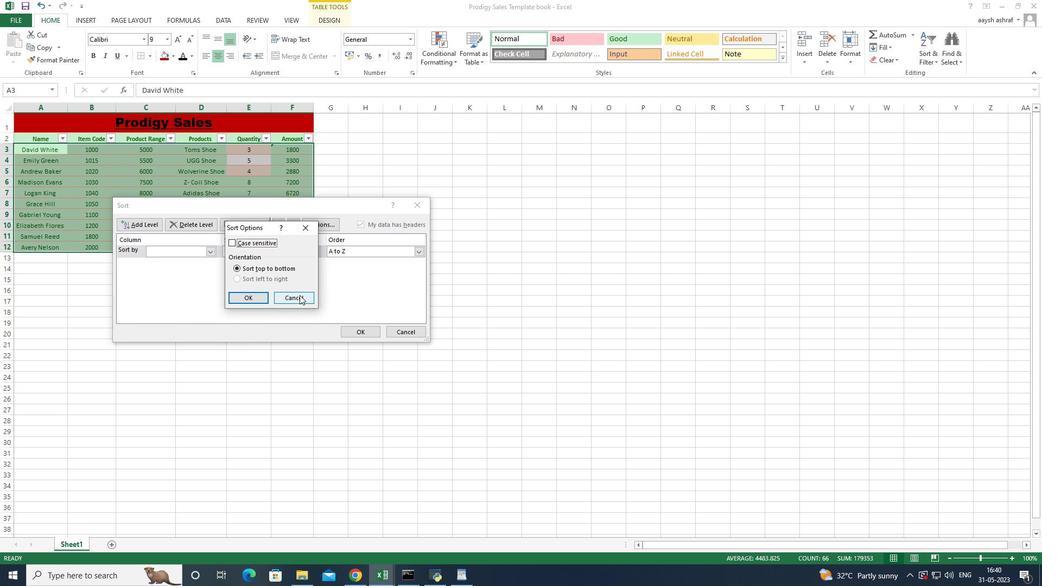 
Action: Mouse moved to (212, 251)
Screenshot: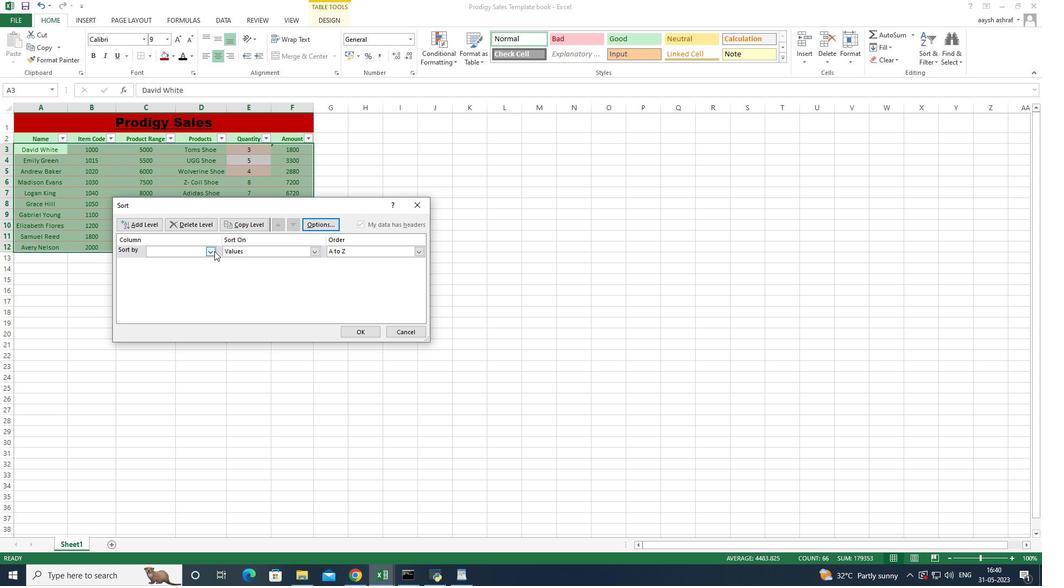 
Action: Mouse pressed left at (212, 251)
Screenshot: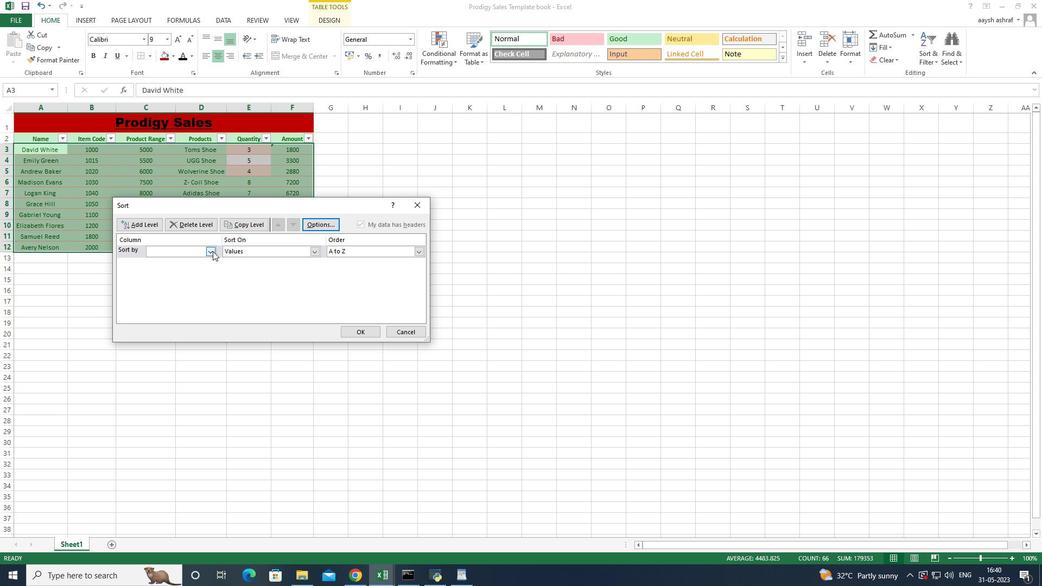 
Action: Mouse moved to (178, 284)
Screenshot: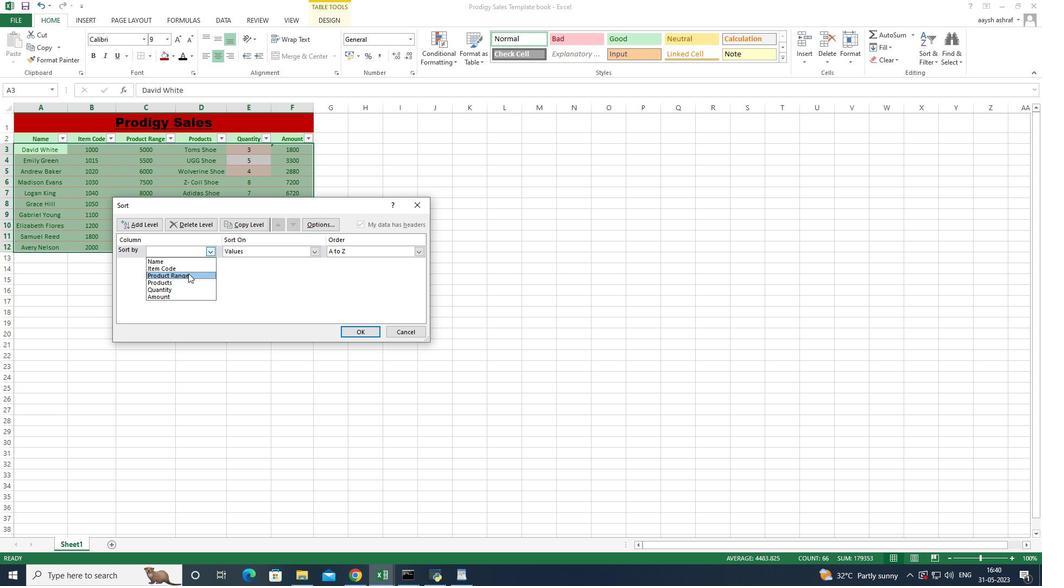 
Action: Mouse scrolled (178, 284) with delta (0, 0)
Screenshot: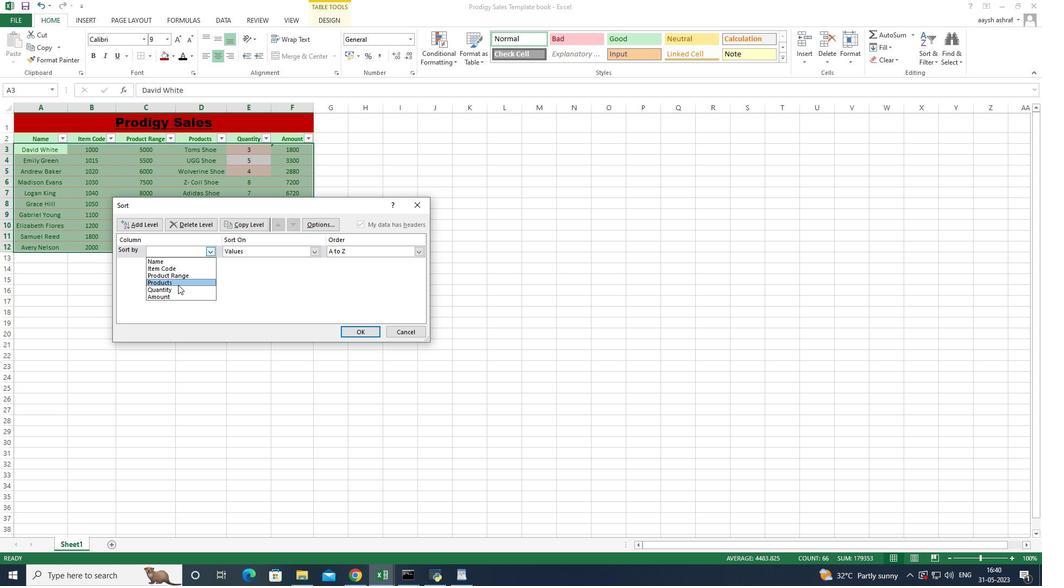 
Action: Mouse scrolled (178, 284) with delta (0, 0)
Screenshot: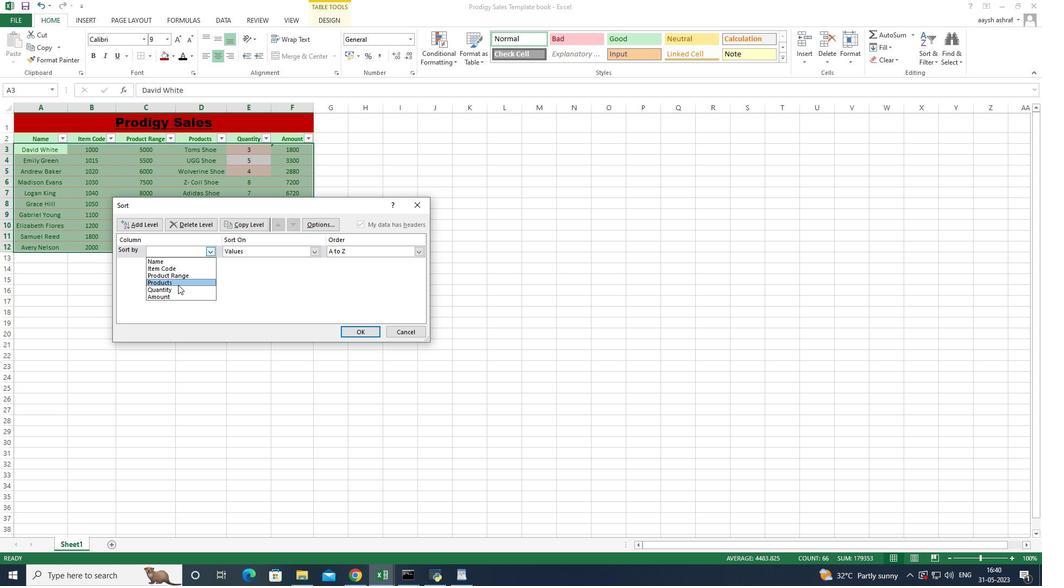 
Action: Mouse moved to (136, 405)
Screenshot: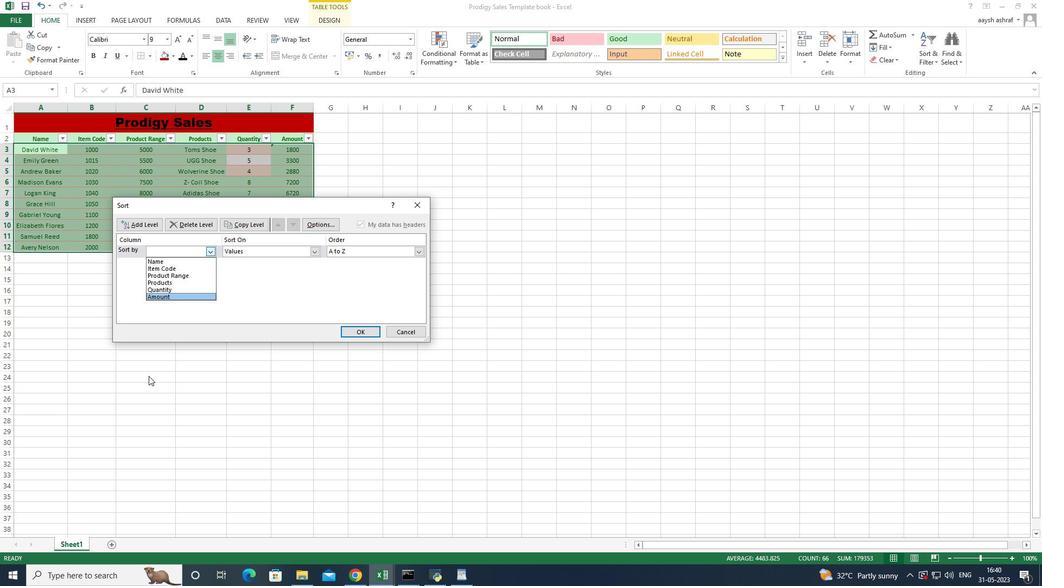
Action: Mouse pressed left at (136, 405)
Screenshot: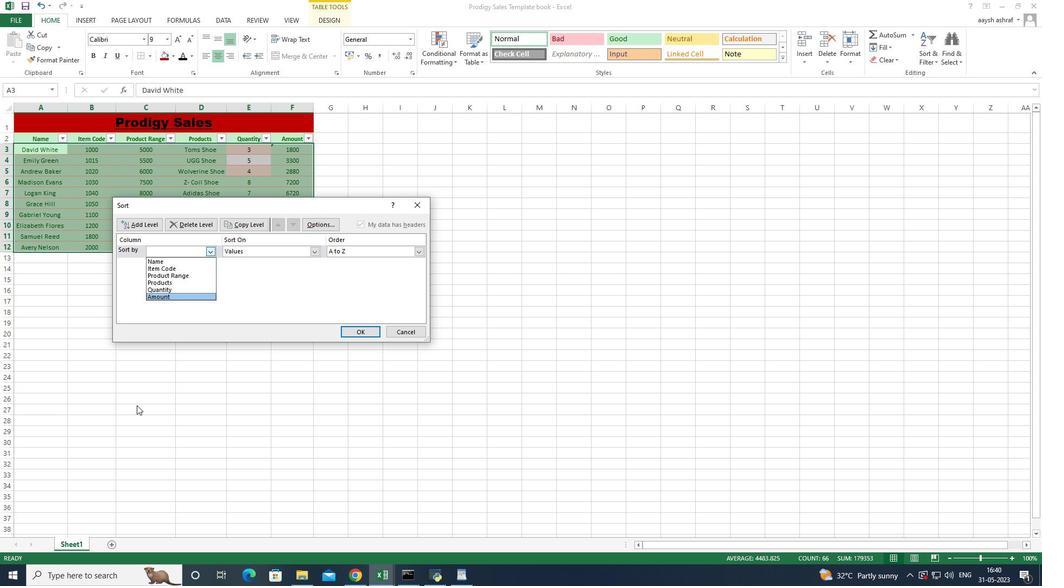 
Action: Mouse moved to (396, 334)
Screenshot: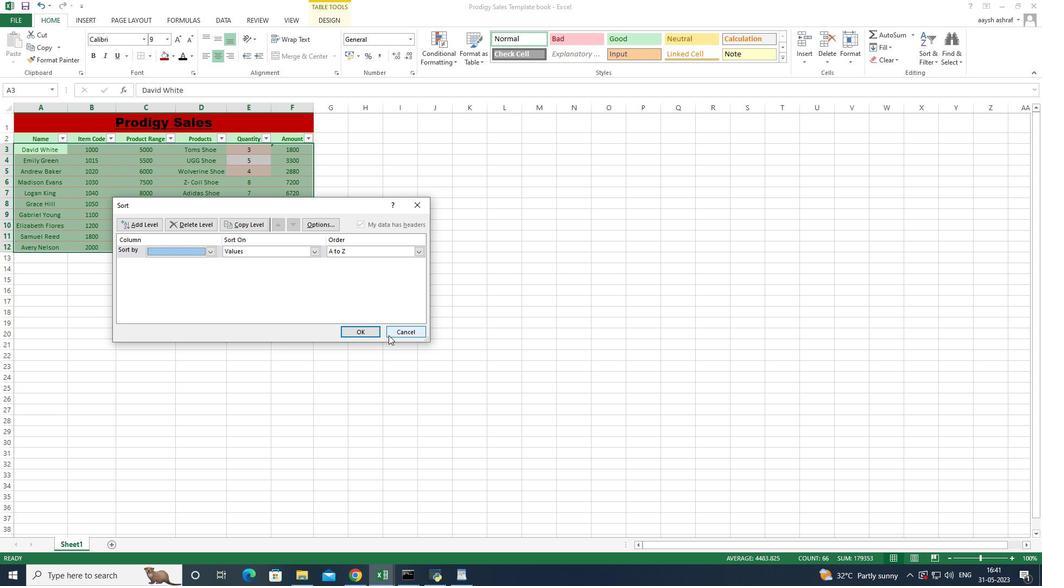 
Action: Mouse pressed left at (396, 334)
Screenshot: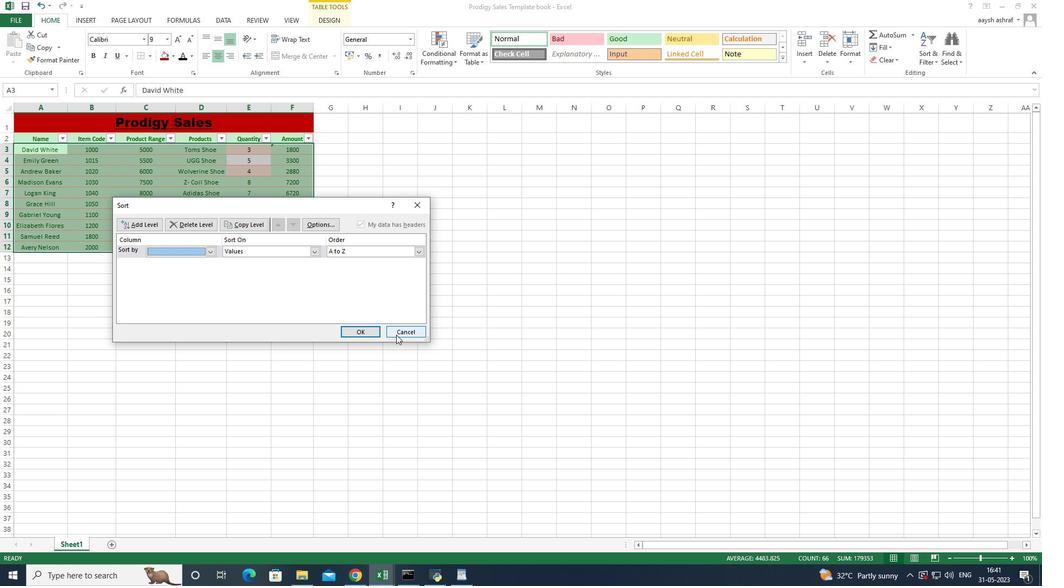 
Action: Mouse moved to (247, 198)
Screenshot: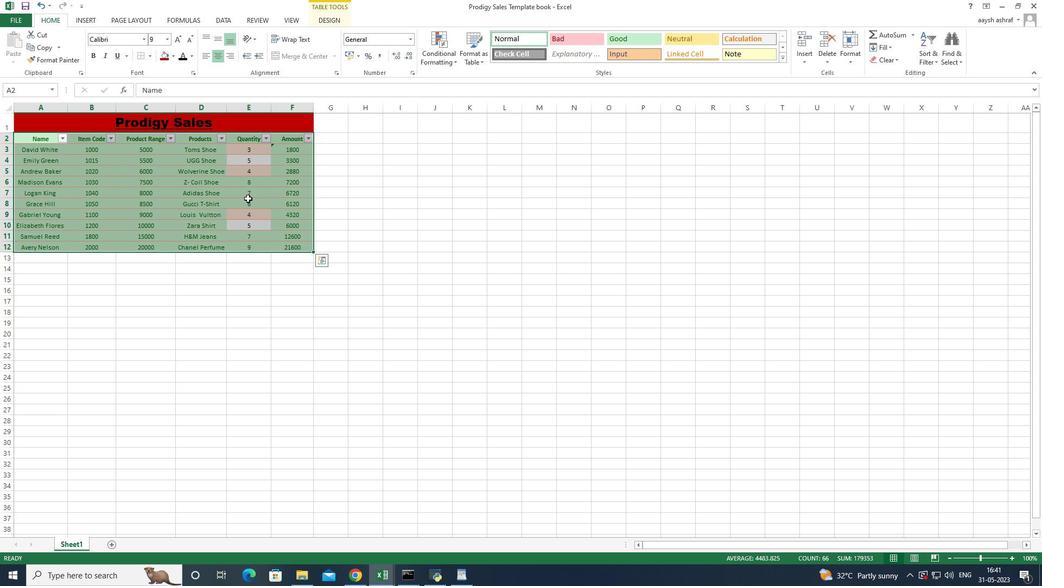 
Action: Mouse pressed right at (247, 198)
Screenshot: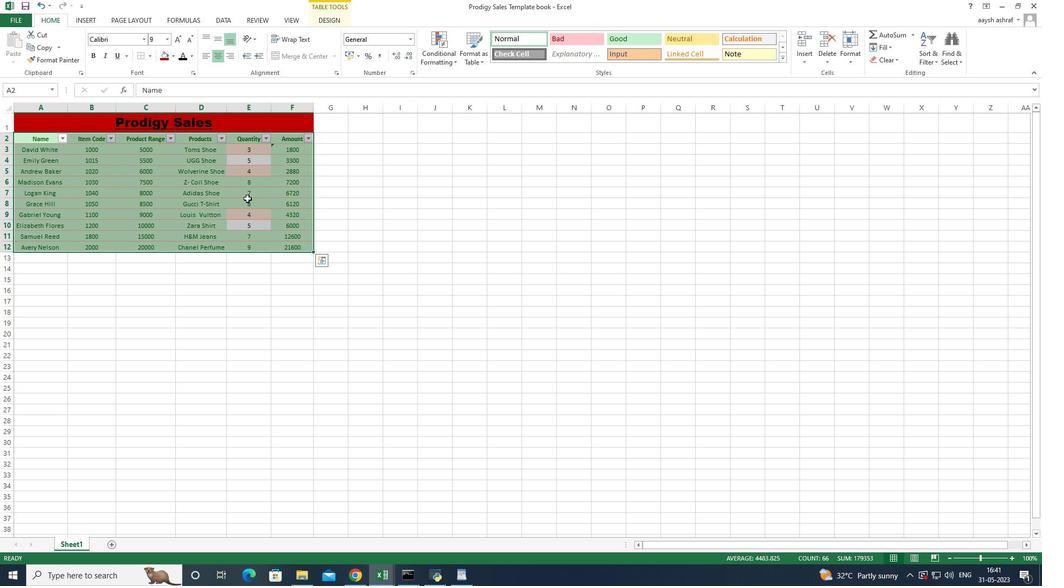 
Action: Mouse moved to (382, 264)
Screenshot: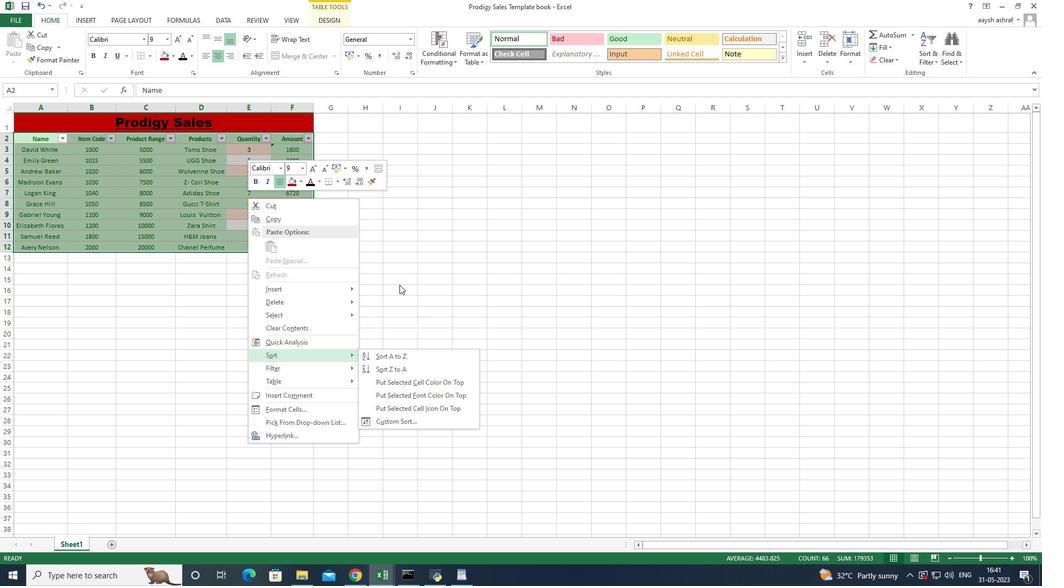 
Action: Mouse pressed left at (382, 264)
Screenshot: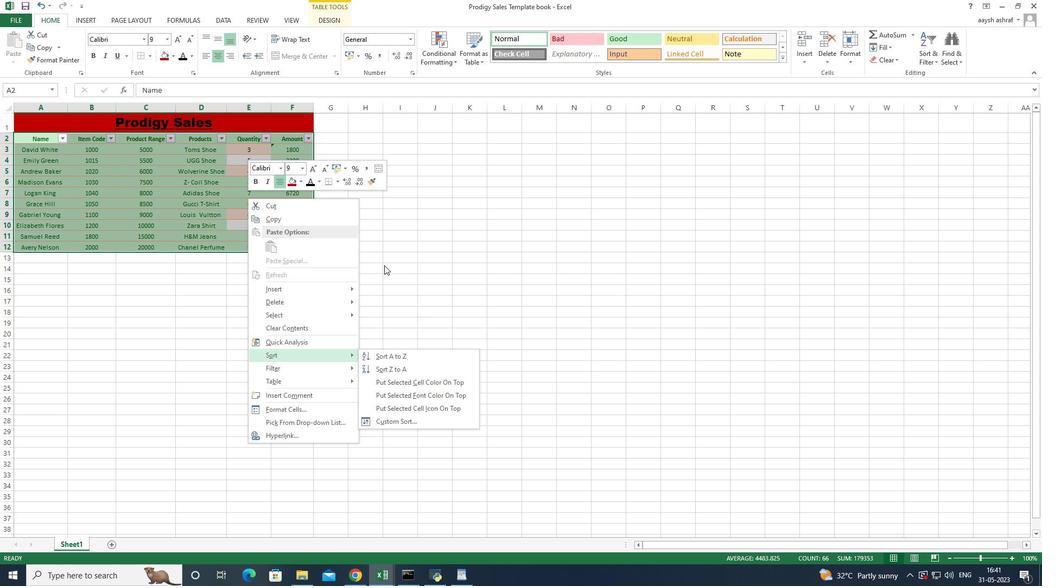 
Action: Mouse moved to (266, 137)
Screenshot: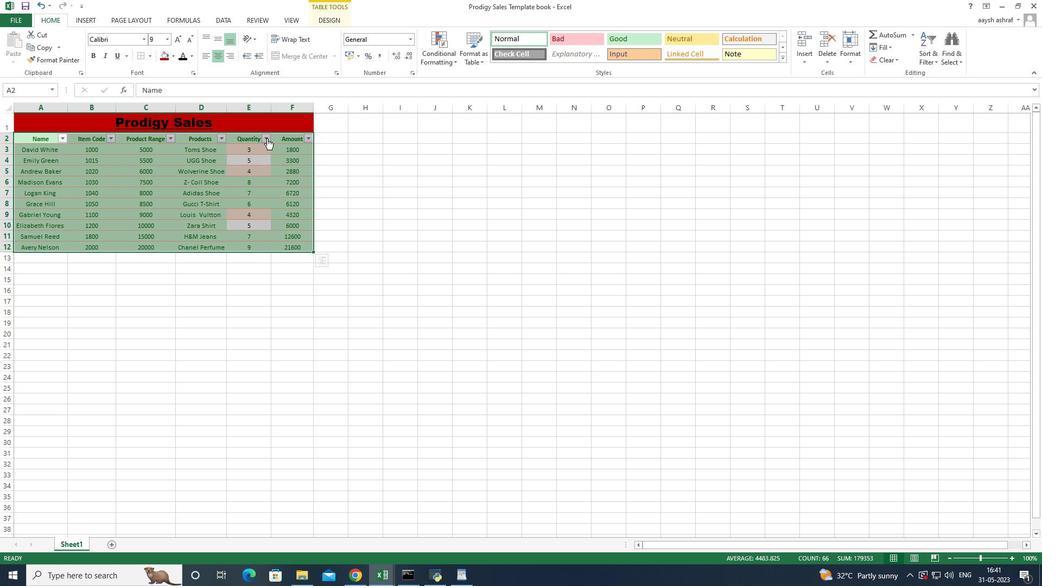 
Action: Mouse pressed left at (266, 137)
Screenshot: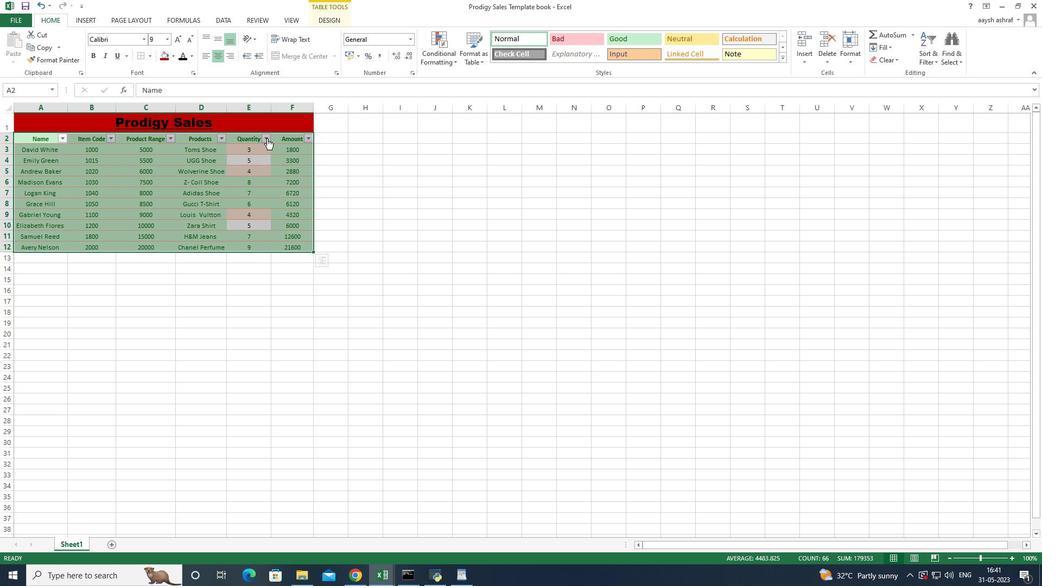 
Action: Mouse moved to (205, 151)
Screenshot: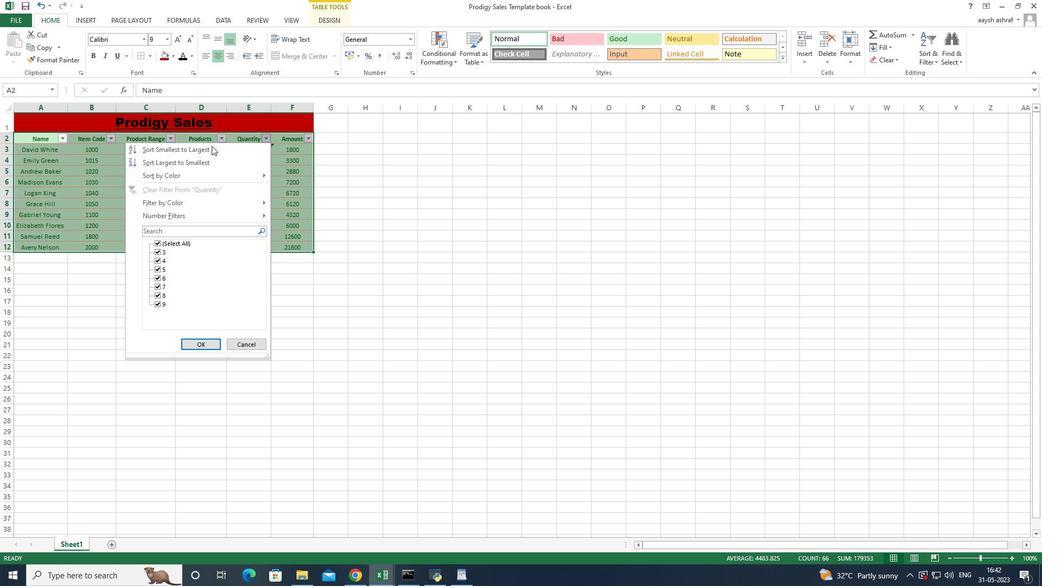 
Action: Mouse pressed left at (205, 151)
Screenshot: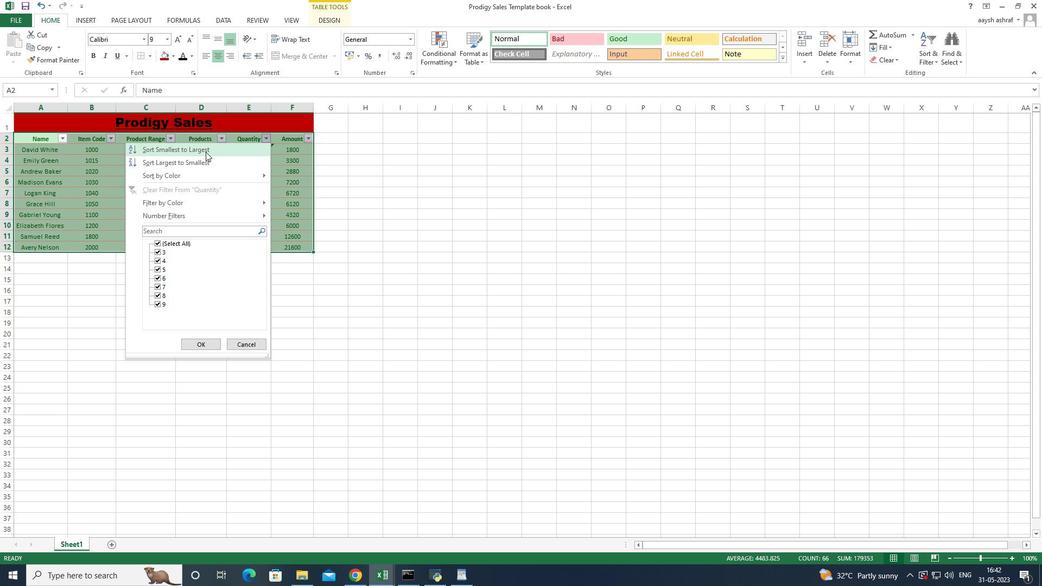 
Action: Mouse moved to (172, 351)
Screenshot: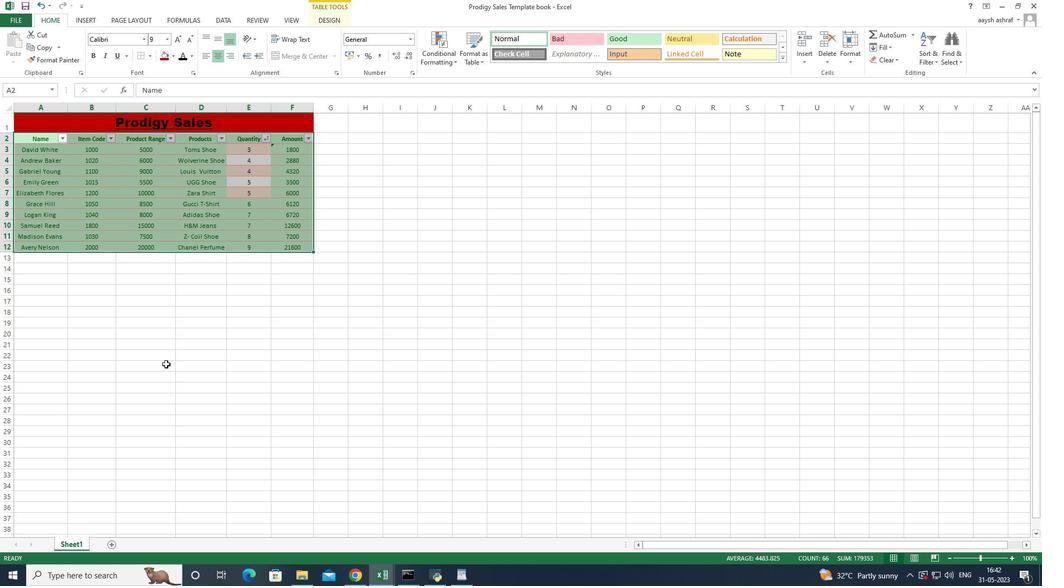 
Action: Mouse pressed left at (172, 351)
Screenshot: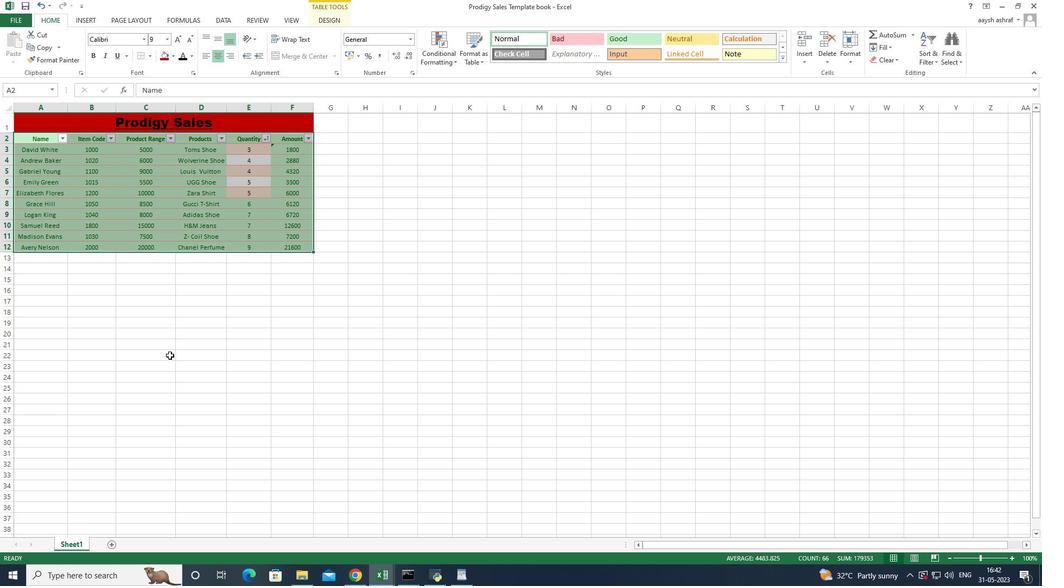 
